 Task: Find a place to stay in Chiriguana, Colombia from 5th to 16th June for 2 guests, with a price range of ₹2495 to ₹15000, and select 'Entire place' as the type of accommodation.
Action: Mouse moved to (448, 95)
Screenshot: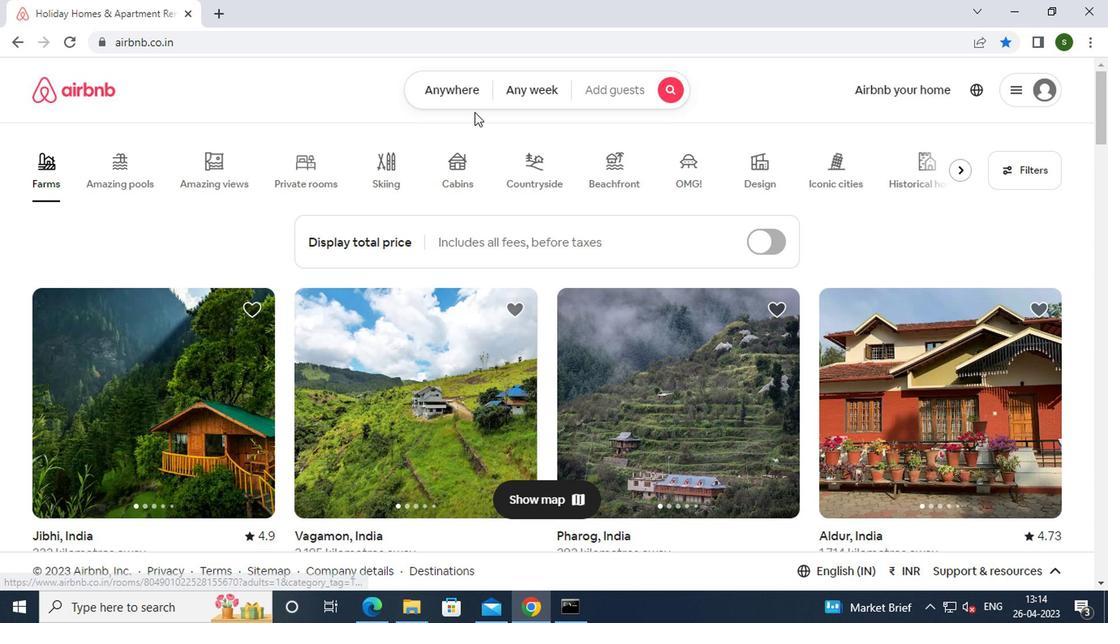 
Action: Mouse pressed left at (448, 95)
Screenshot: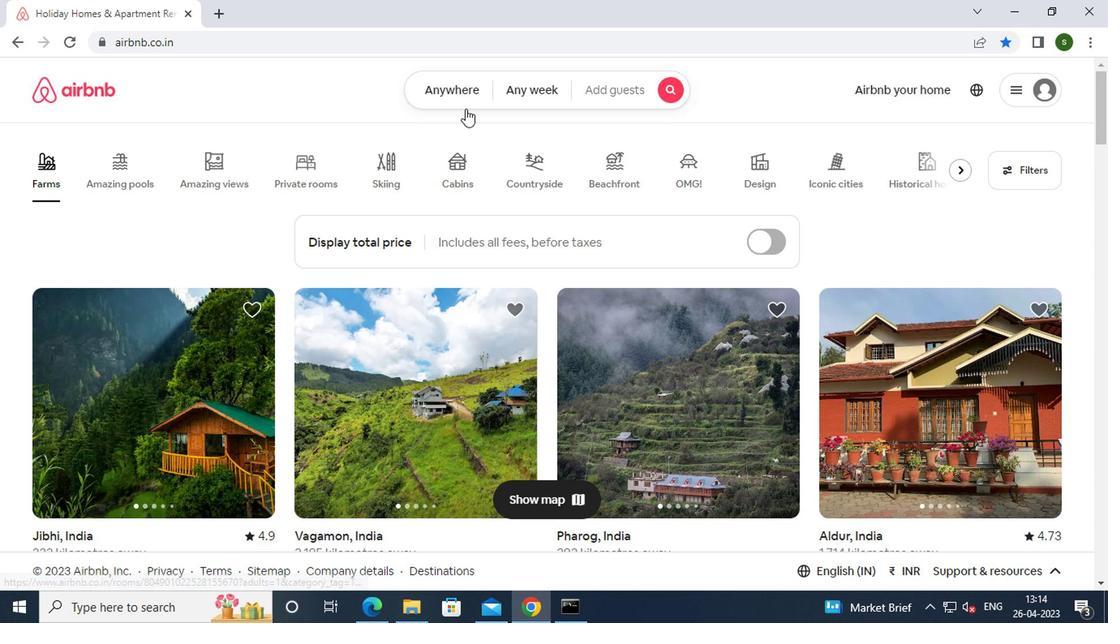 
Action: Mouse moved to (375, 146)
Screenshot: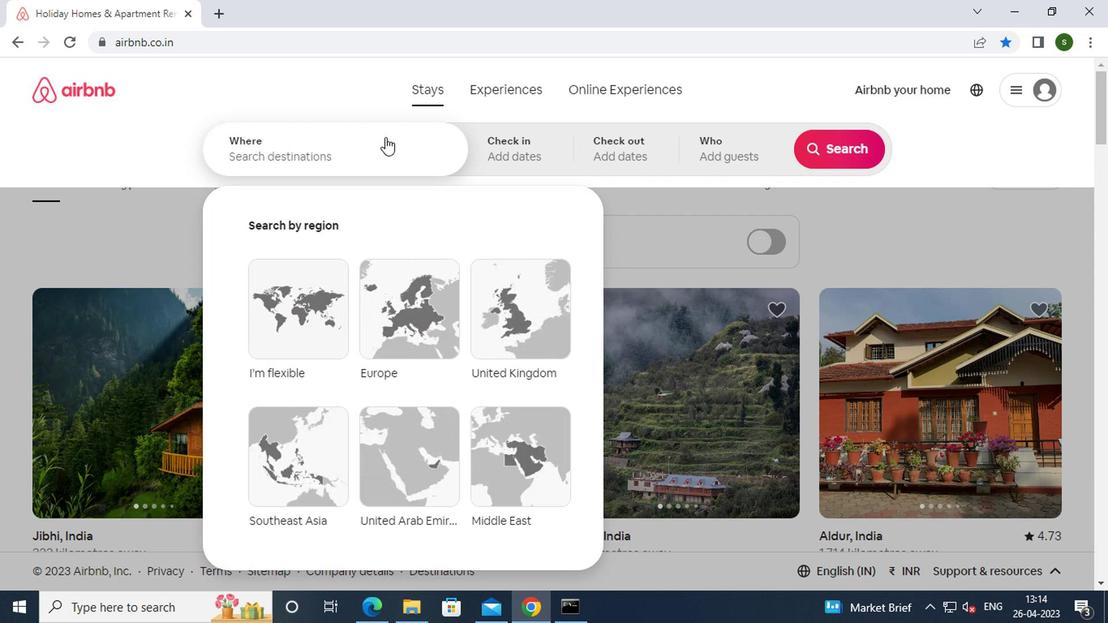 
Action: Mouse pressed left at (375, 146)
Screenshot: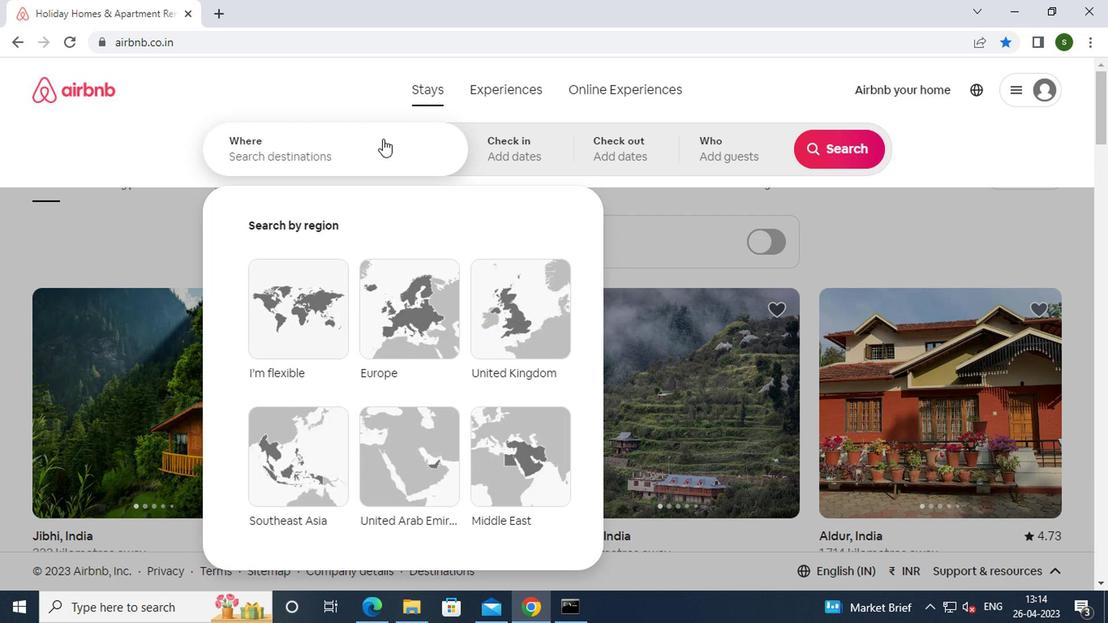 
Action: Key pressed c<Key.caps_lock>hie<Key.backspace>riguana,<Key.space><Key.caps_lock>c<Key.caps_lock>olombia<Key.enter>
Screenshot: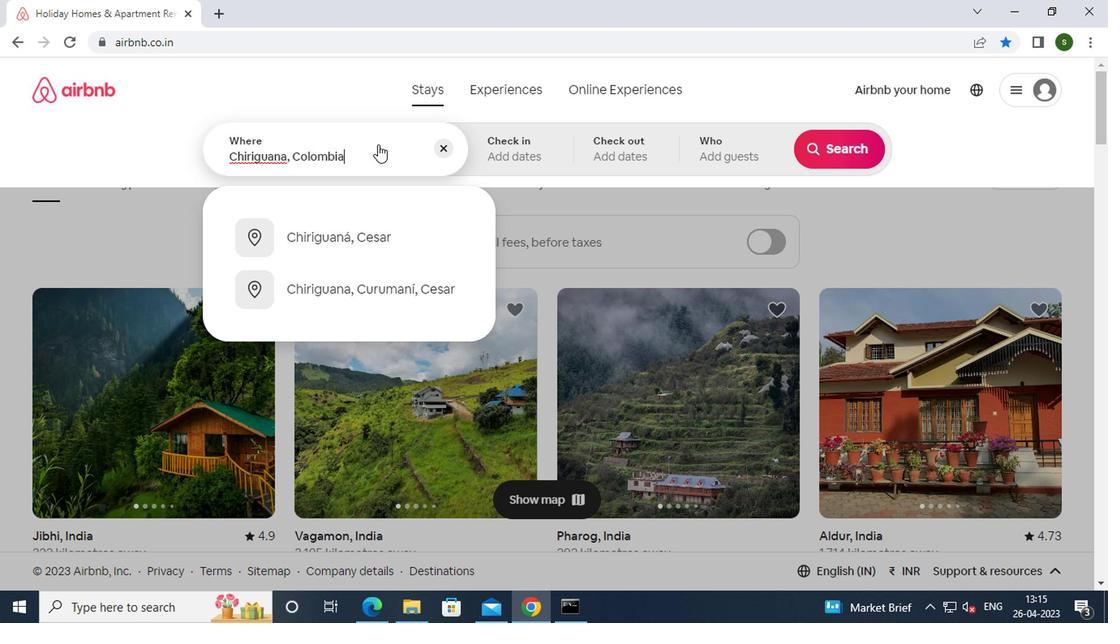 
Action: Mouse moved to (824, 281)
Screenshot: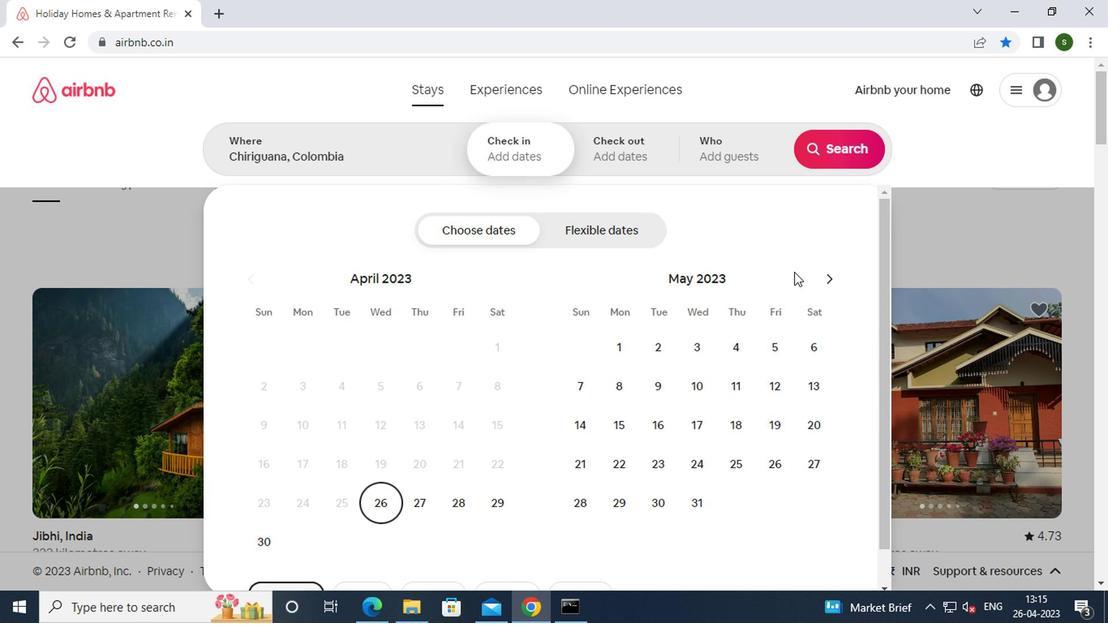 
Action: Mouse pressed left at (824, 281)
Screenshot: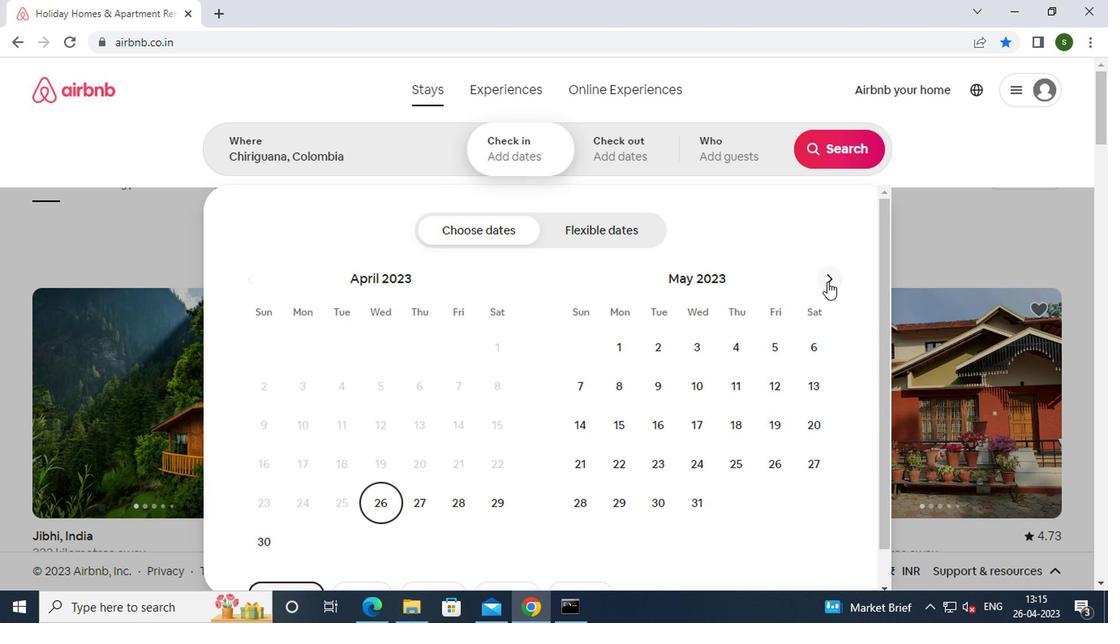 
Action: Mouse moved to (615, 378)
Screenshot: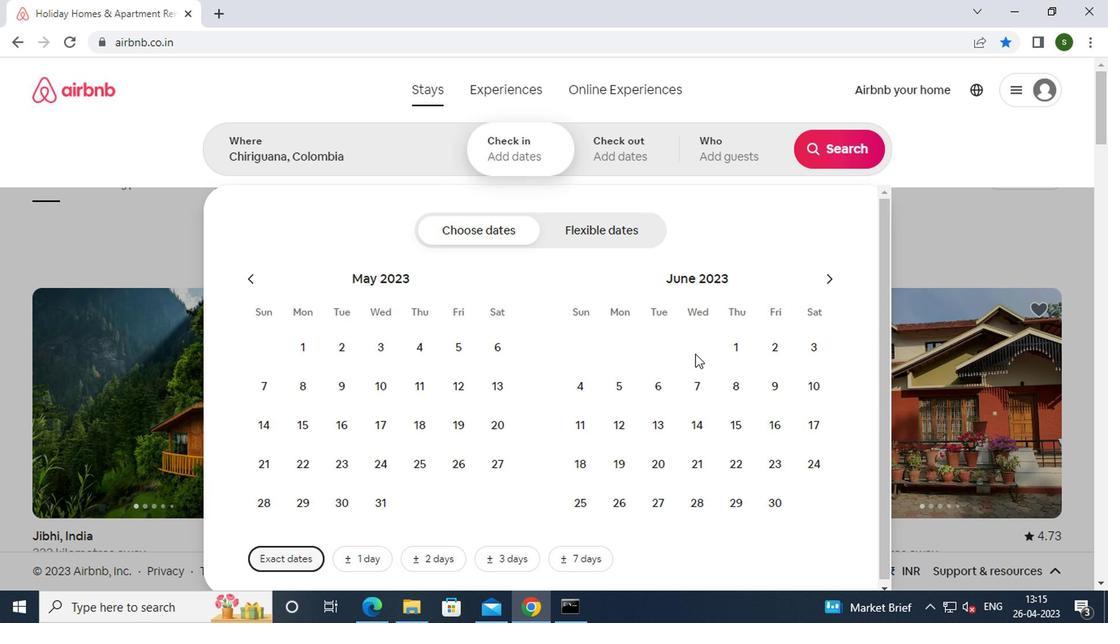 
Action: Mouse pressed left at (615, 378)
Screenshot: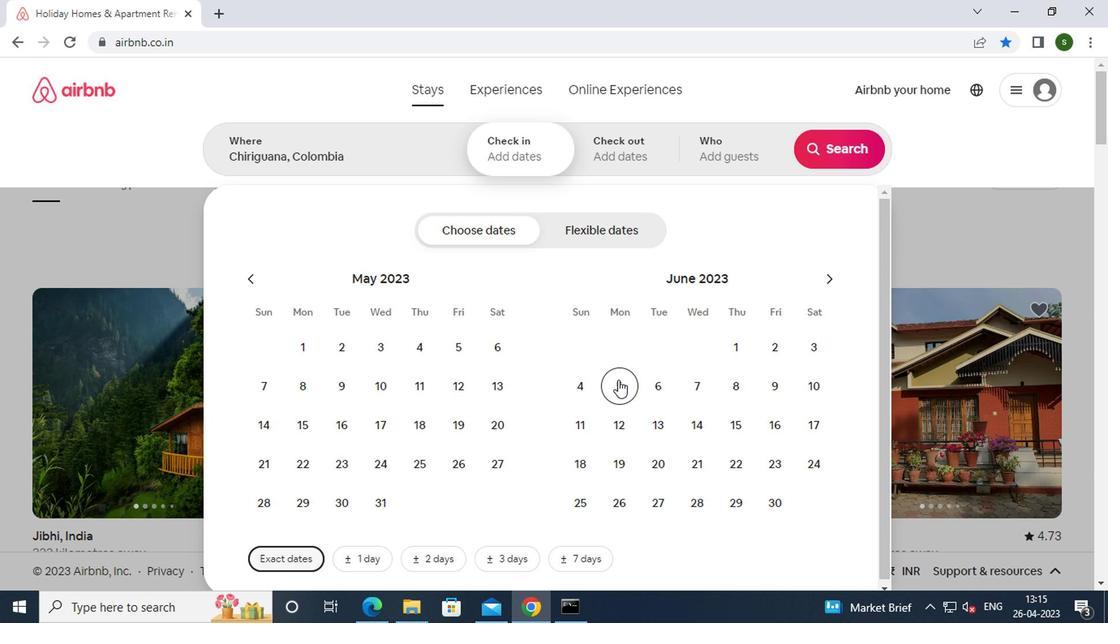 
Action: Mouse moved to (772, 411)
Screenshot: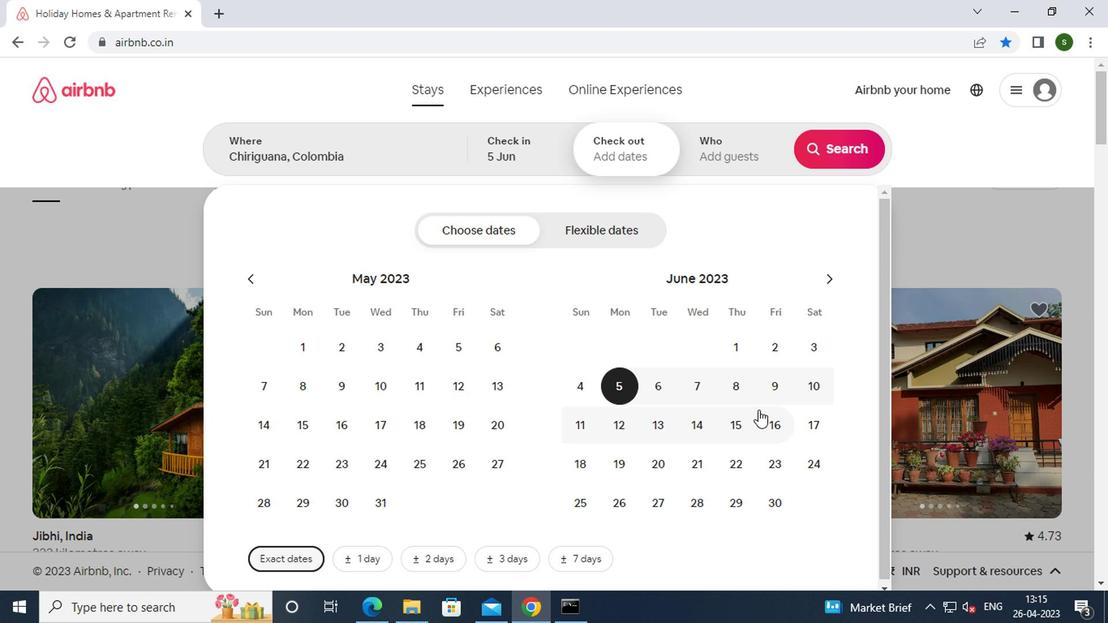 
Action: Mouse pressed left at (772, 411)
Screenshot: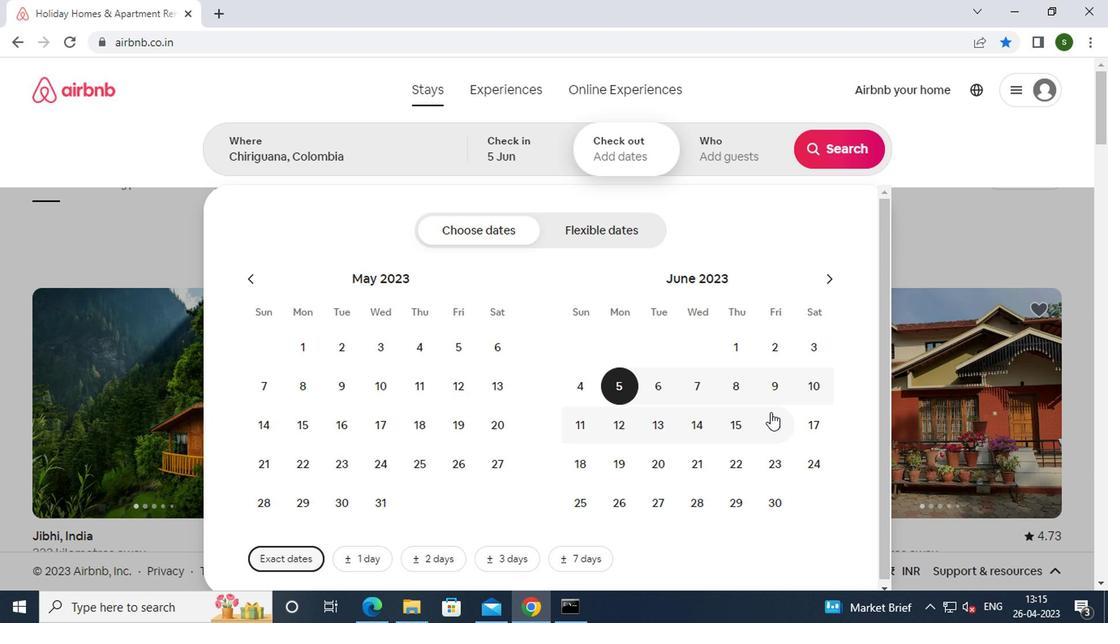 
Action: Mouse moved to (730, 138)
Screenshot: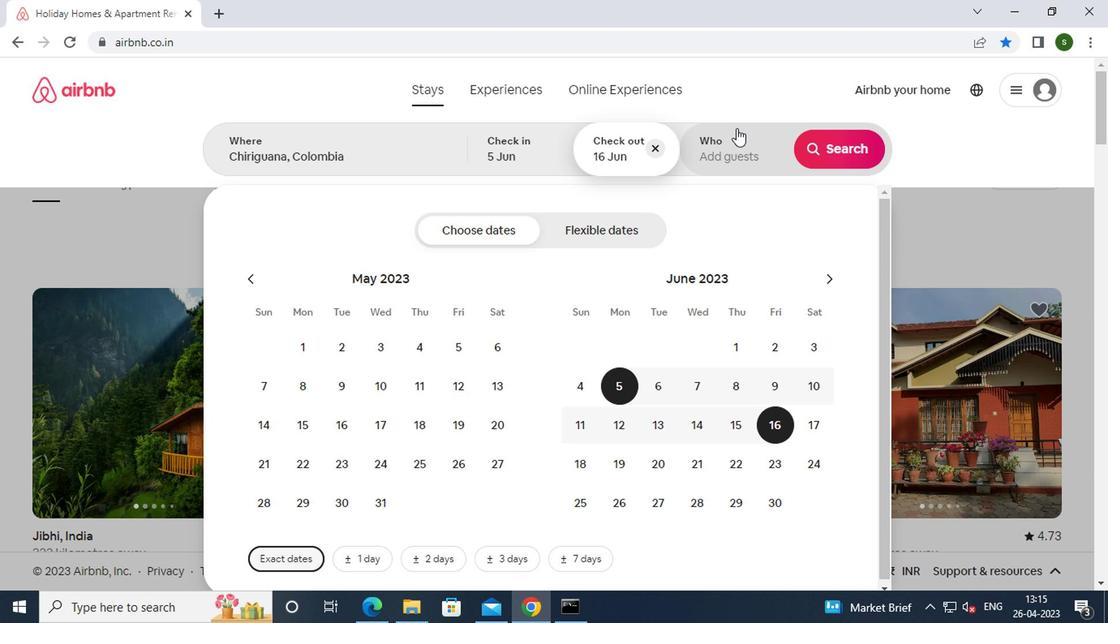 
Action: Mouse pressed left at (730, 138)
Screenshot: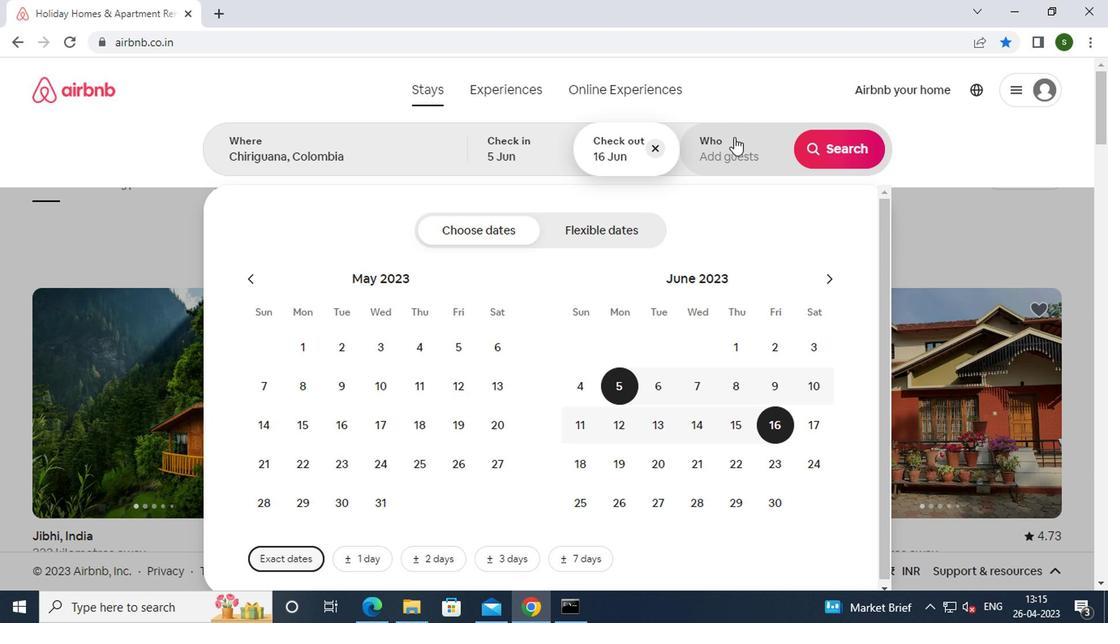
Action: Mouse moved to (838, 232)
Screenshot: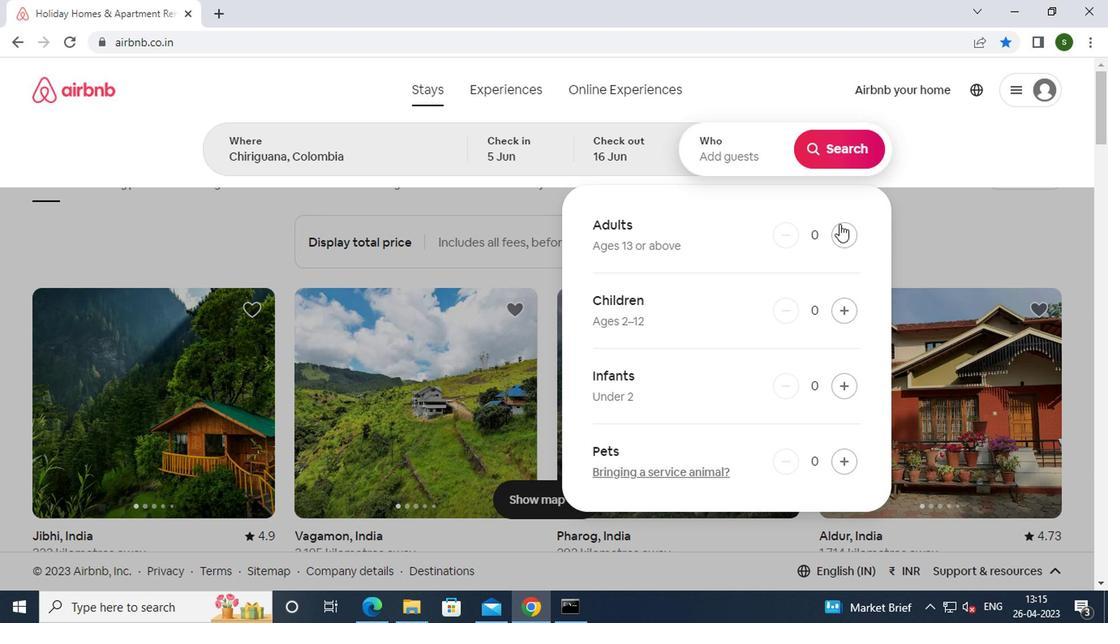 
Action: Mouse pressed left at (838, 232)
Screenshot: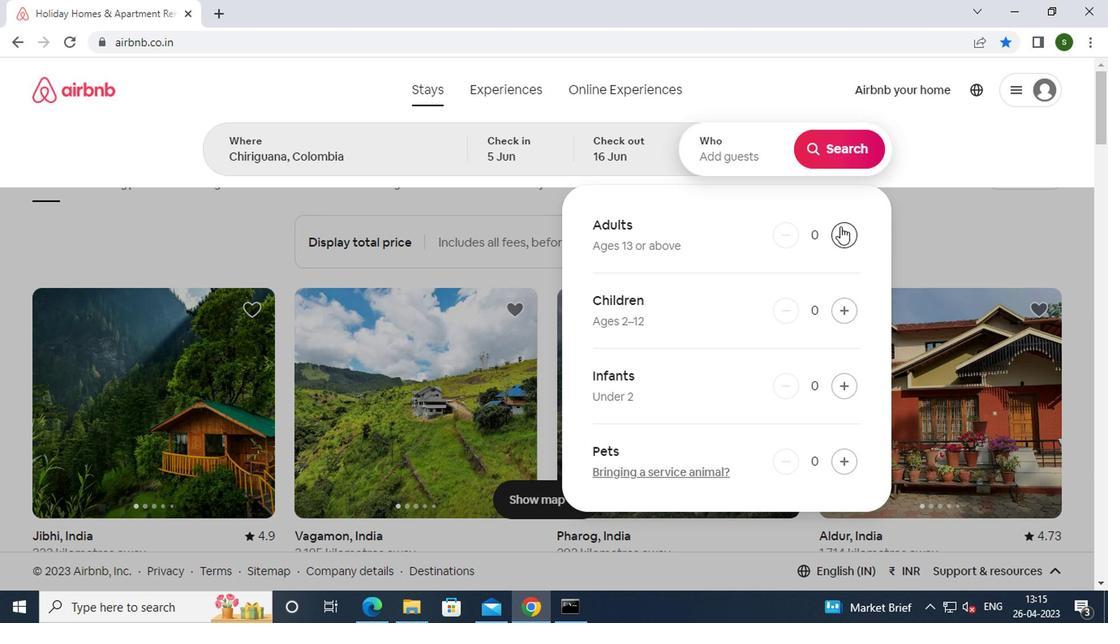 
Action: Mouse pressed left at (838, 232)
Screenshot: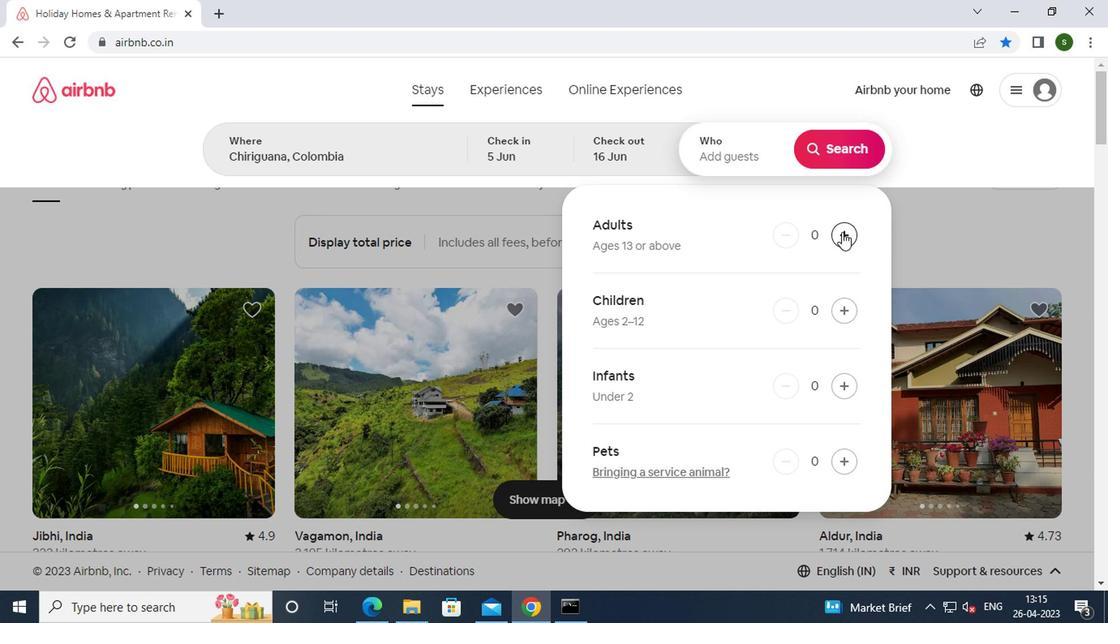
Action: Mouse moved to (838, 155)
Screenshot: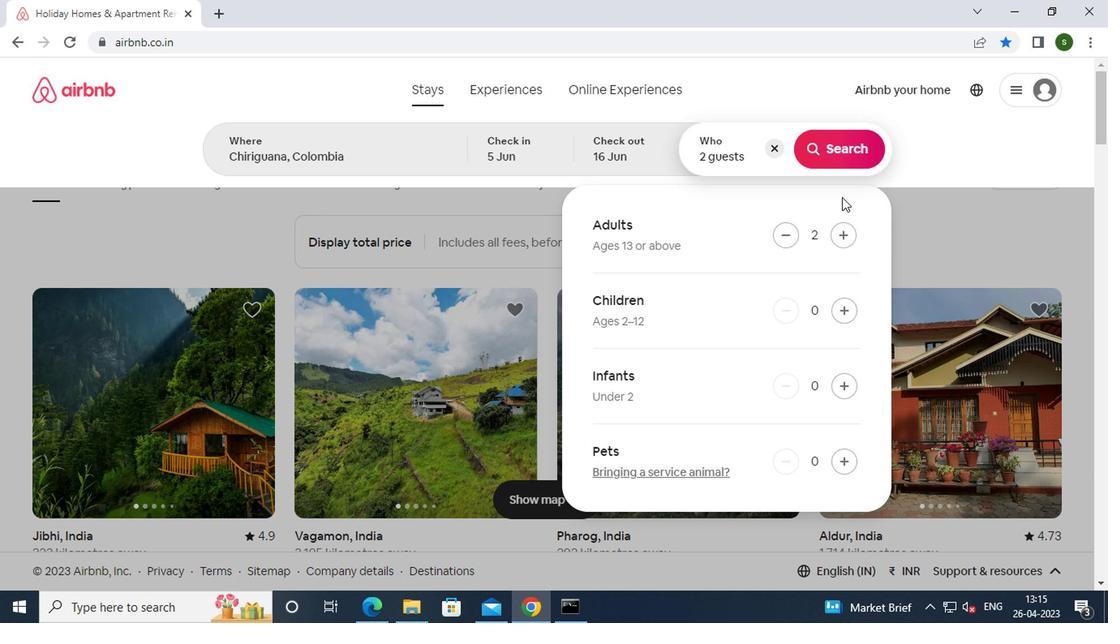 
Action: Mouse pressed left at (838, 155)
Screenshot: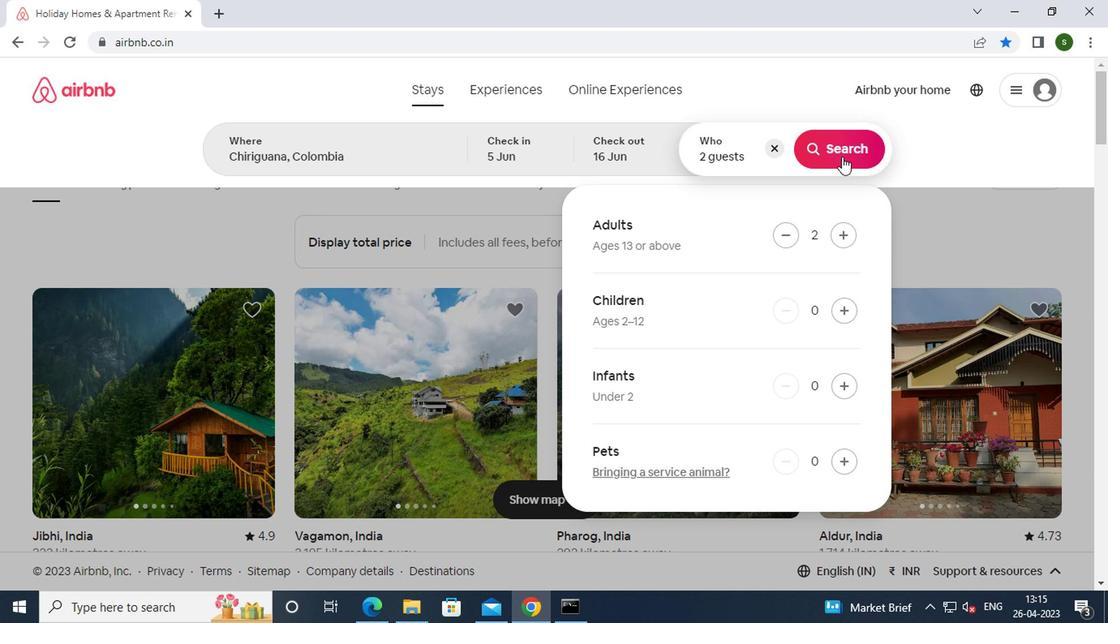 
Action: Mouse moved to (1032, 159)
Screenshot: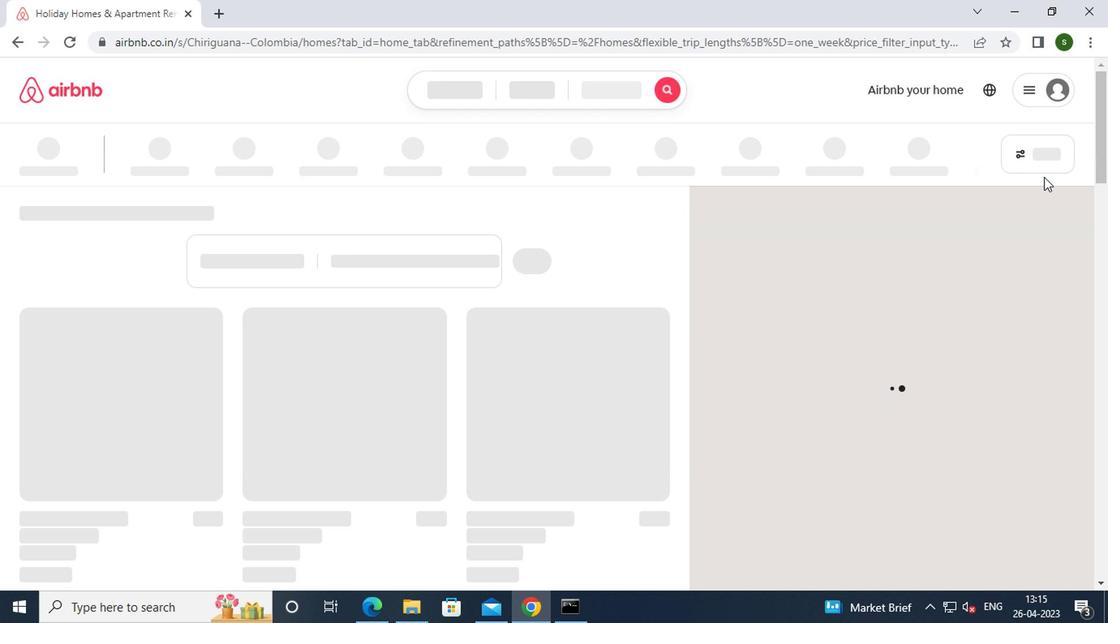 
Action: Mouse pressed left at (1032, 159)
Screenshot: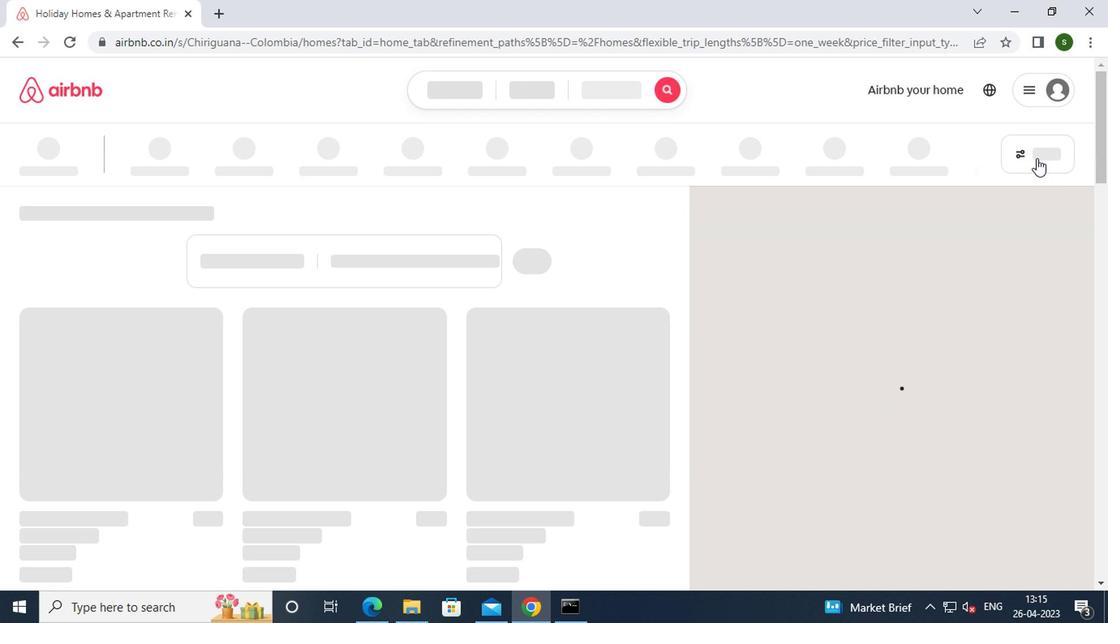 
Action: Mouse moved to (1022, 161)
Screenshot: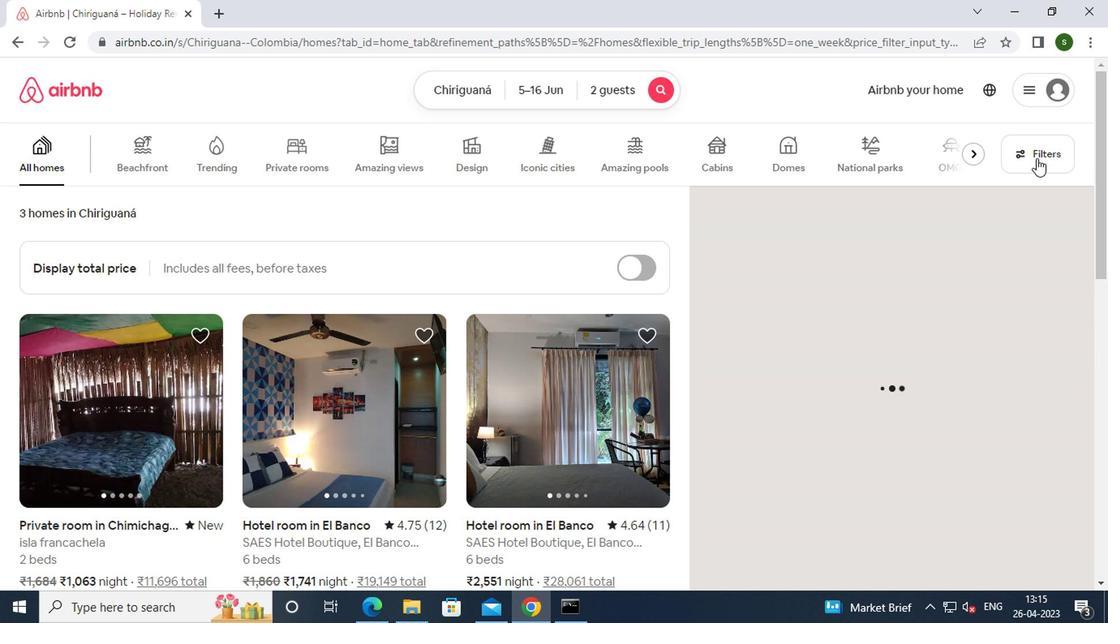 
Action: Mouse pressed left at (1022, 161)
Screenshot: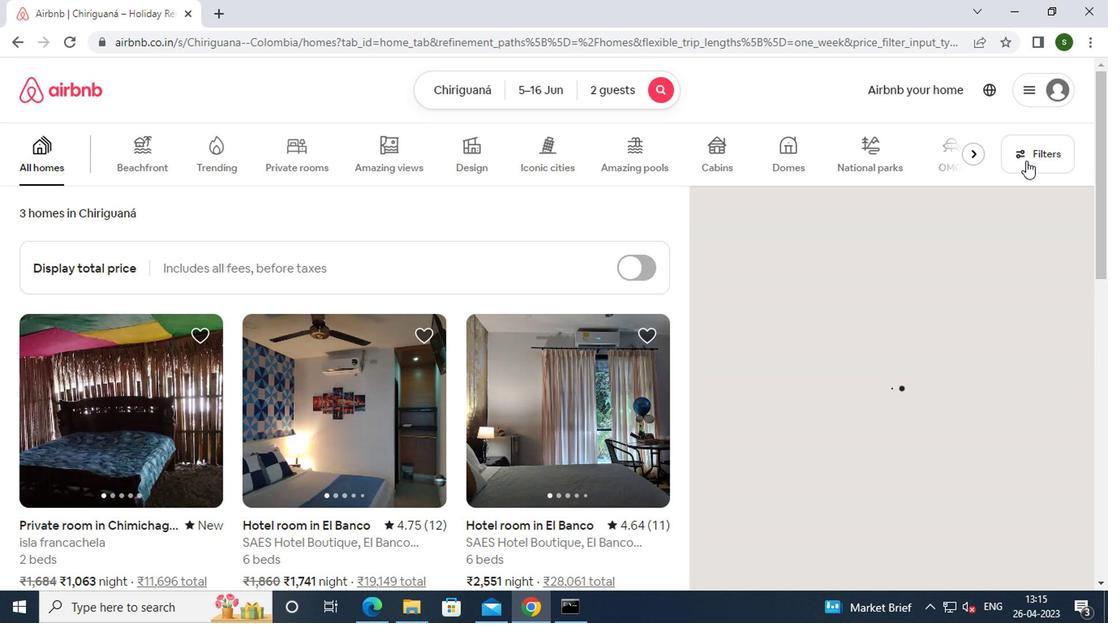 
Action: Mouse moved to (496, 351)
Screenshot: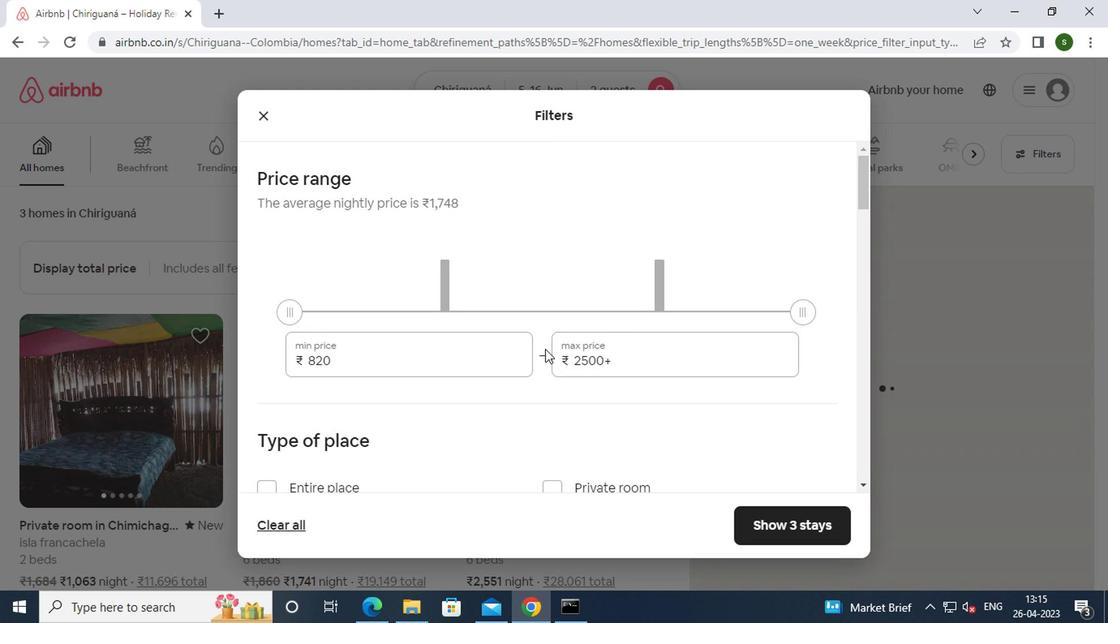 
Action: Mouse pressed left at (496, 351)
Screenshot: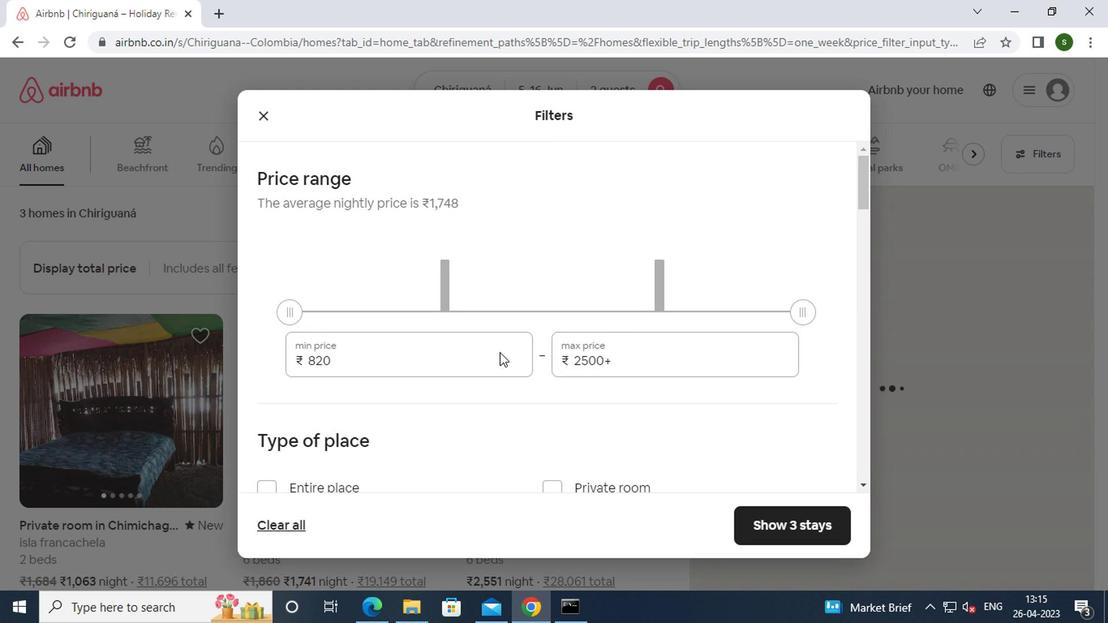 
Action: Key pressed <Key.backspace><Key.backspace><Key.backspace><Key.backspace><Key.backspace><Key.backspace><Key.backspace><Key.backspace><Key.backspace>7000
Screenshot: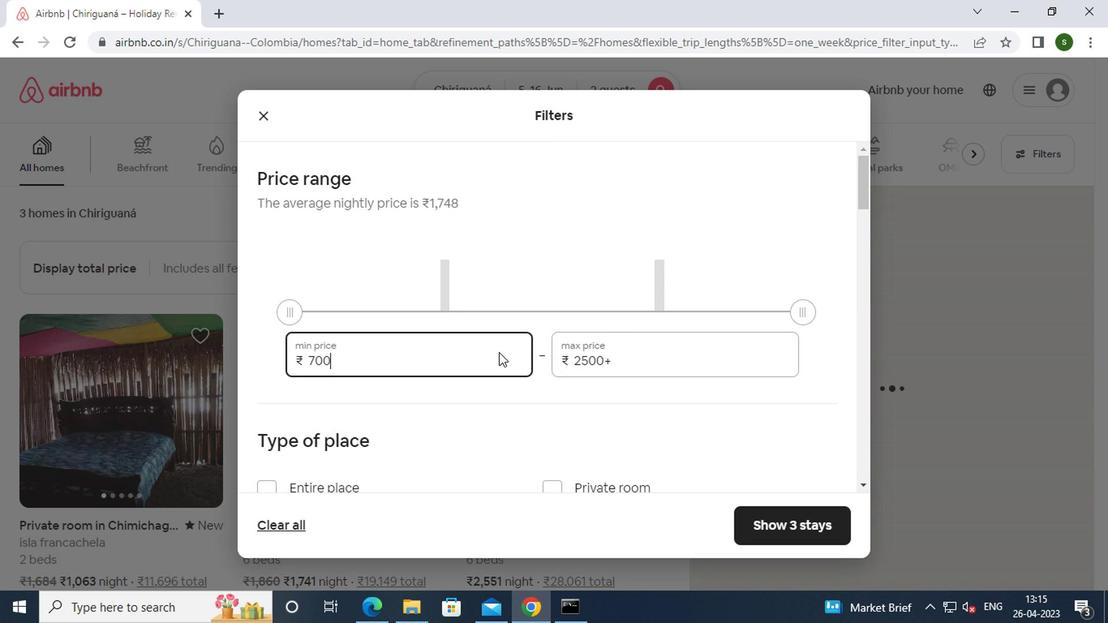 
Action: Mouse moved to (655, 364)
Screenshot: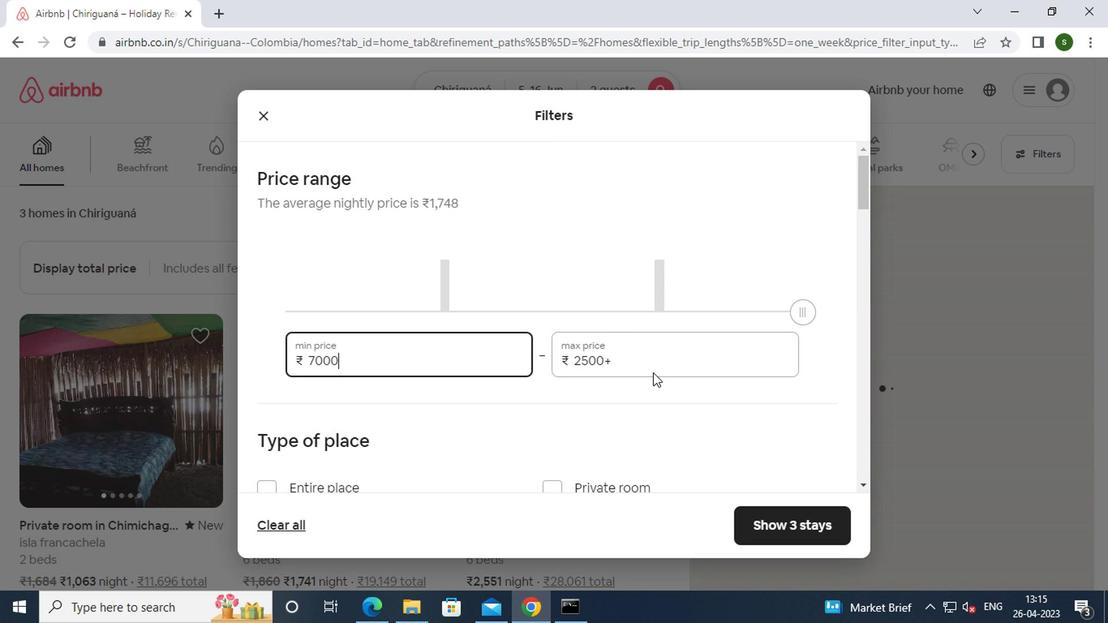 
Action: Mouse pressed left at (655, 364)
Screenshot: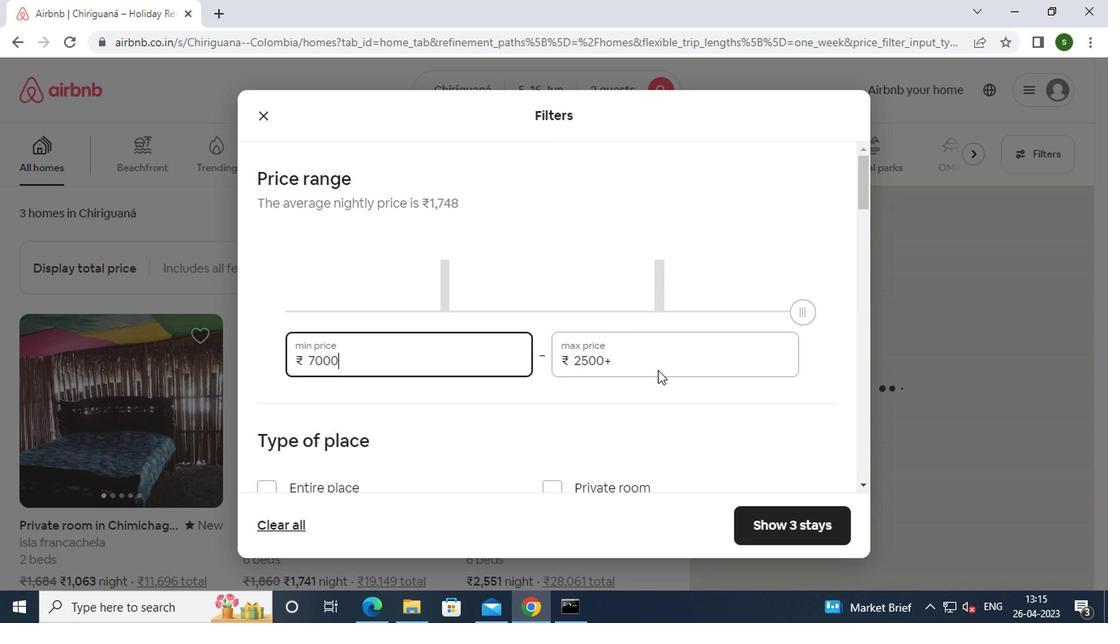 
Action: Key pressed <Key.backspace><Key.backspace><Key.backspace><Key.backspace><Key.backspace><Key.backspace><Key.backspace><Key.backspace><Key.backspace><Key.backspace>15000
Screenshot: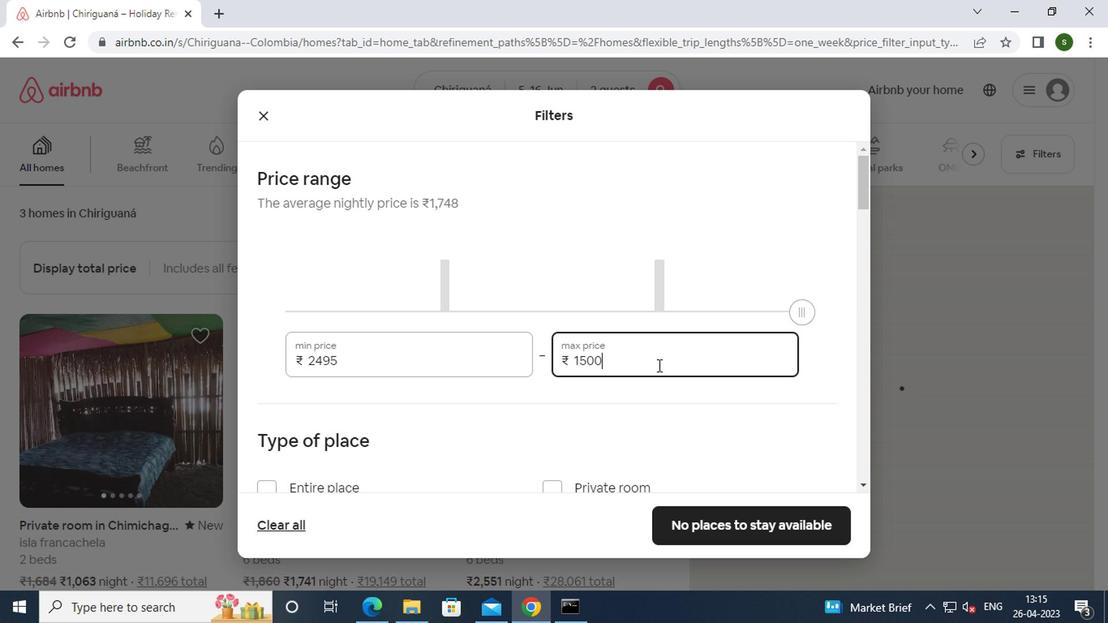 
Action: Mouse moved to (508, 335)
Screenshot: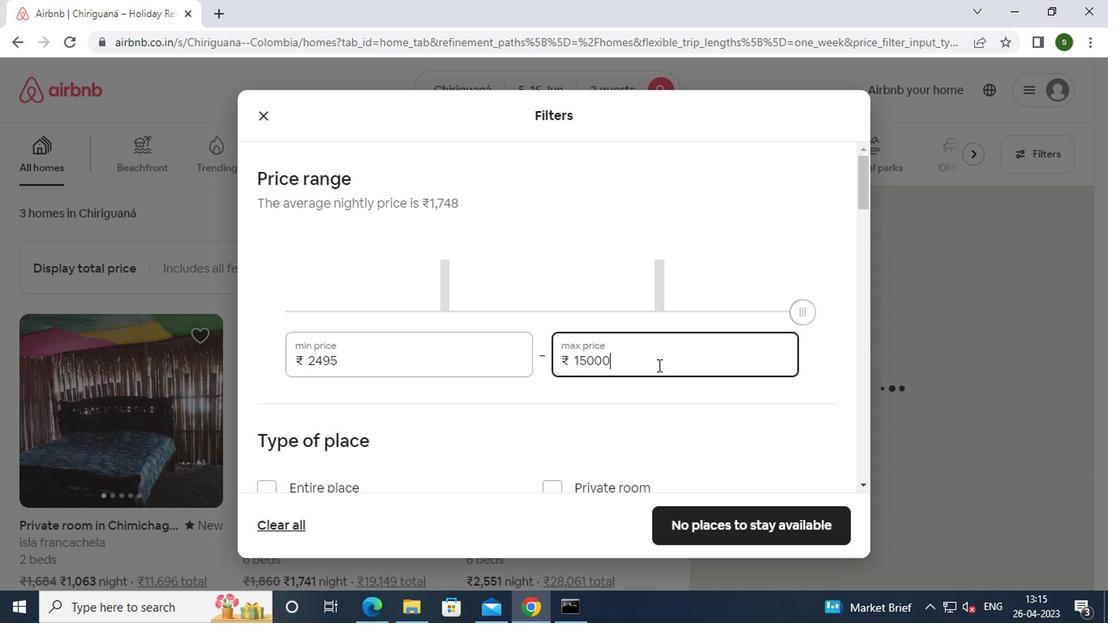 
Action: Mouse scrolled (508, 334) with delta (0, 0)
Screenshot: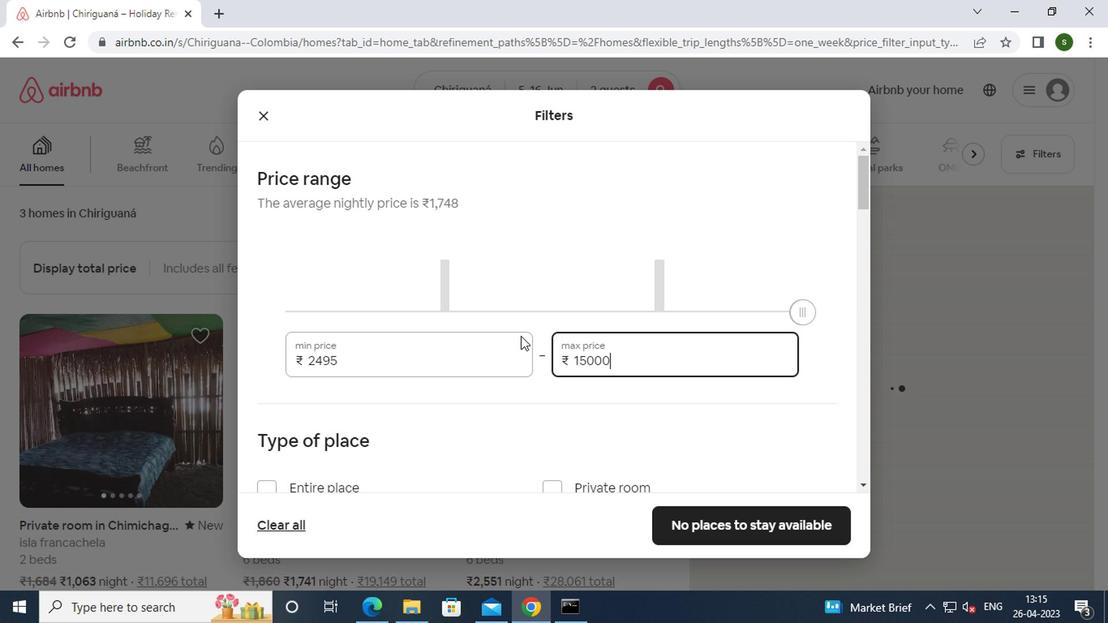 
Action: Mouse scrolled (508, 334) with delta (0, 0)
Screenshot: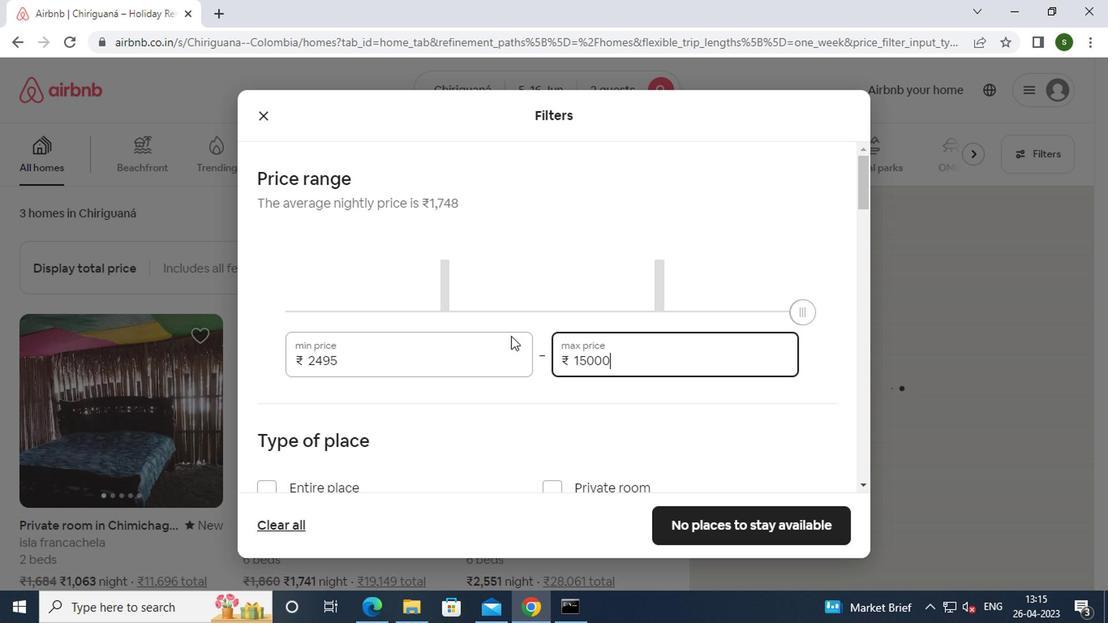 
Action: Mouse moved to (319, 341)
Screenshot: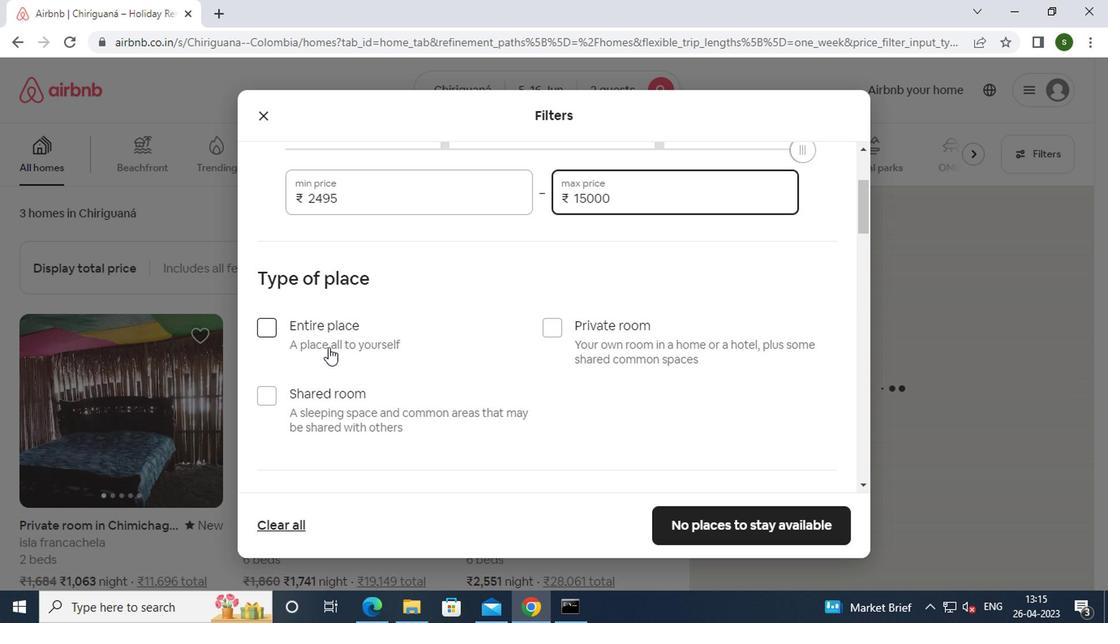 
Action: Mouse pressed left at (319, 341)
Screenshot: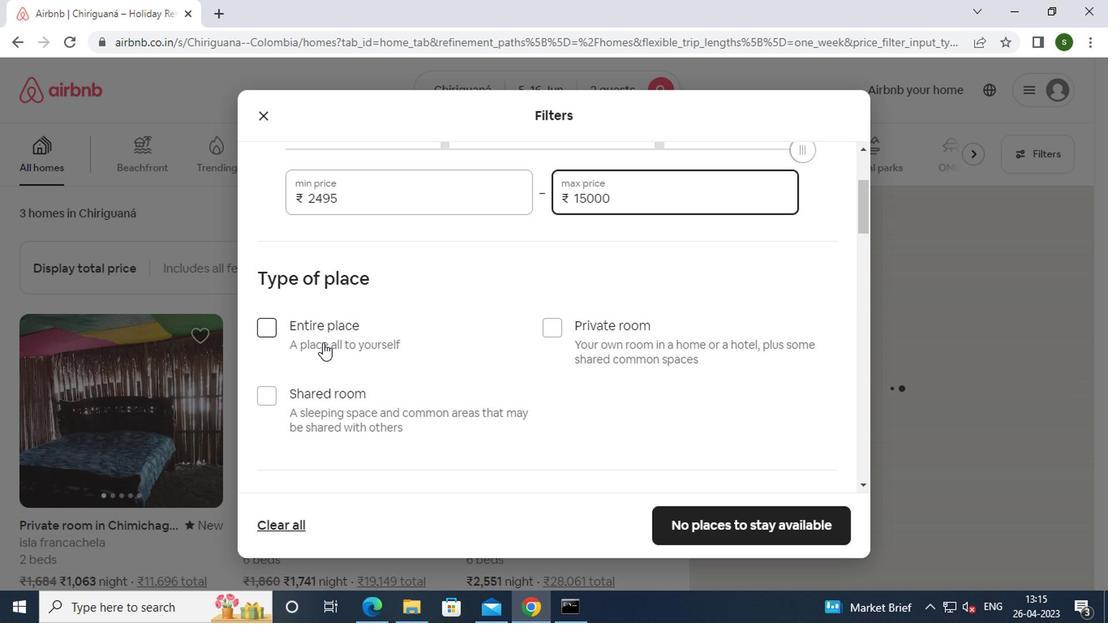 
Action: Mouse moved to (462, 341)
Screenshot: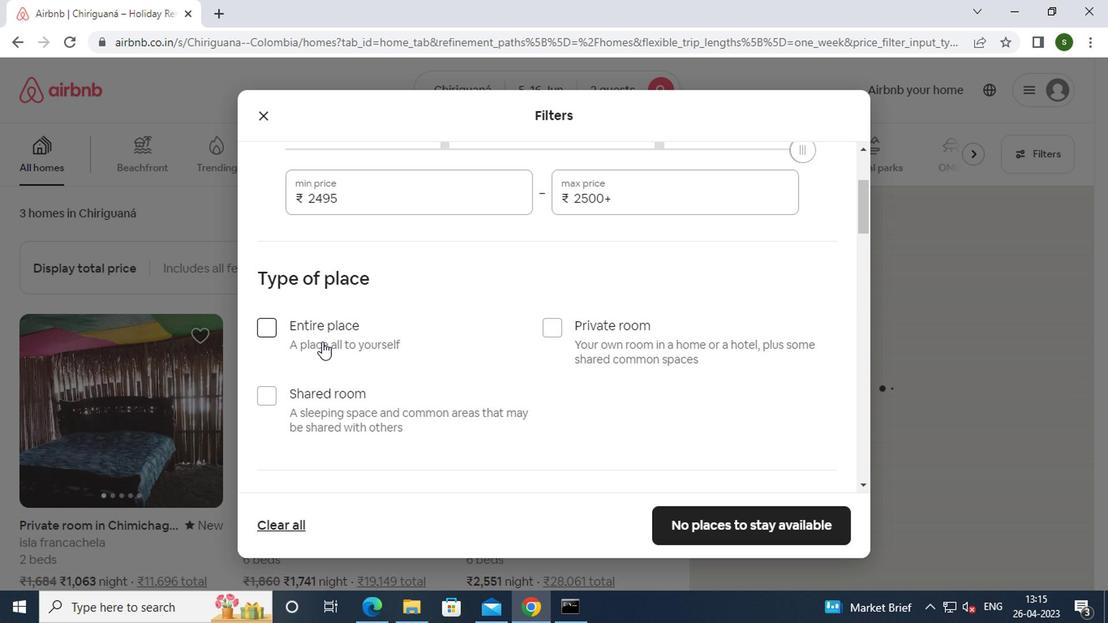
Action: Mouse scrolled (462, 339) with delta (0, -1)
Screenshot: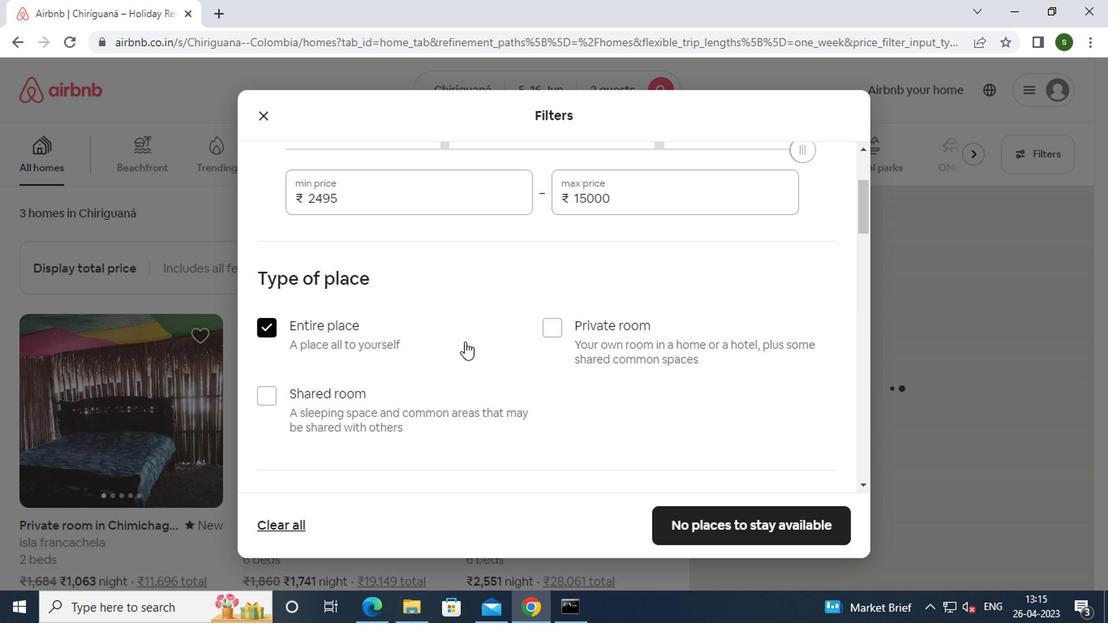
Action: Mouse scrolled (462, 339) with delta (0, -1)
Screenshot: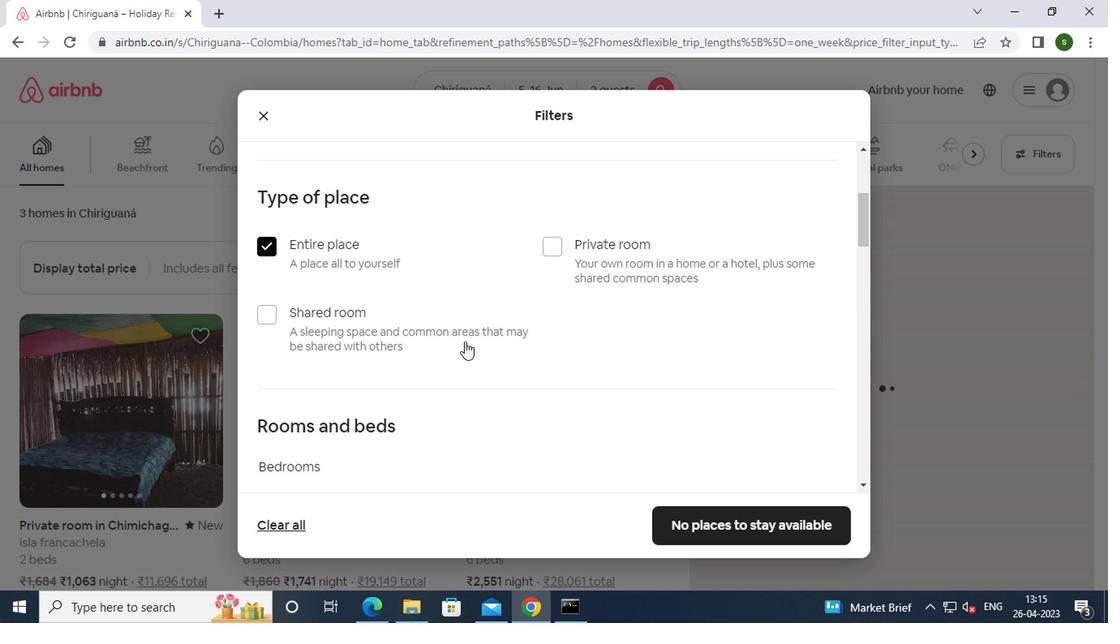 
Action: Mouse scrolled (462, 339) with delta (0, -1)
Screenshot: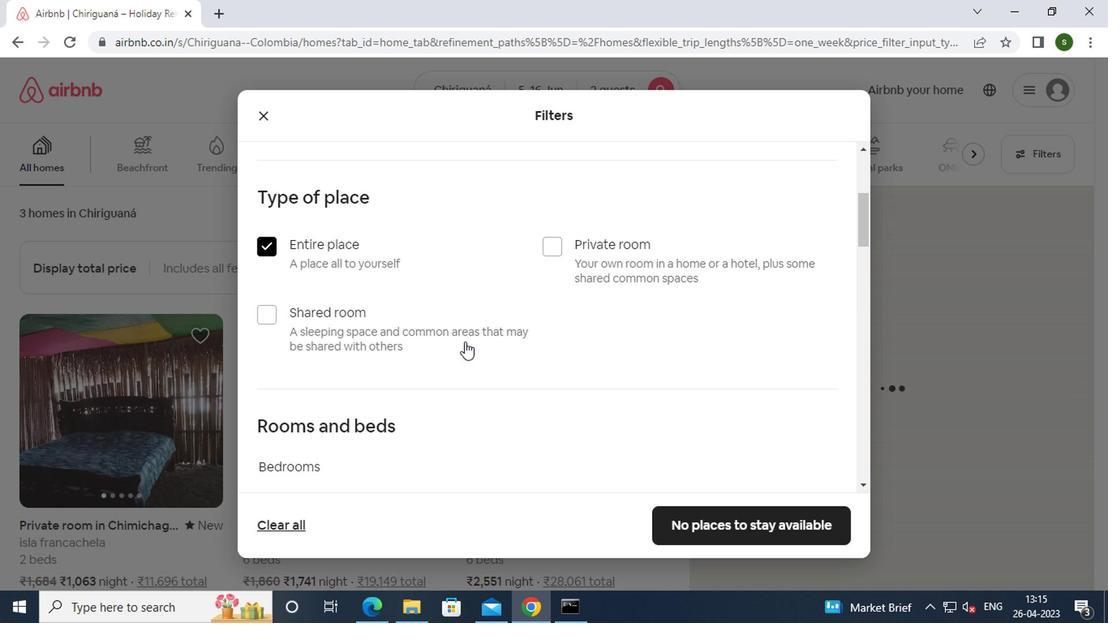 
Action: Mouse scrolled (462, 339) with delta (0, -1)
Screenshot: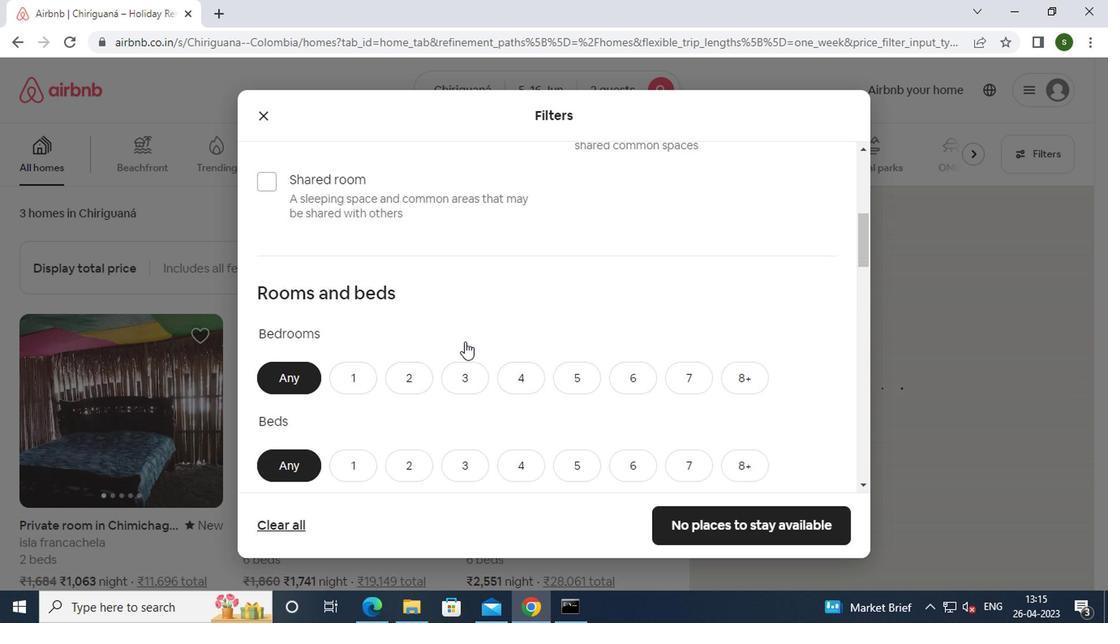 
Action: Mouse moved to (347, 271)
Screenshot: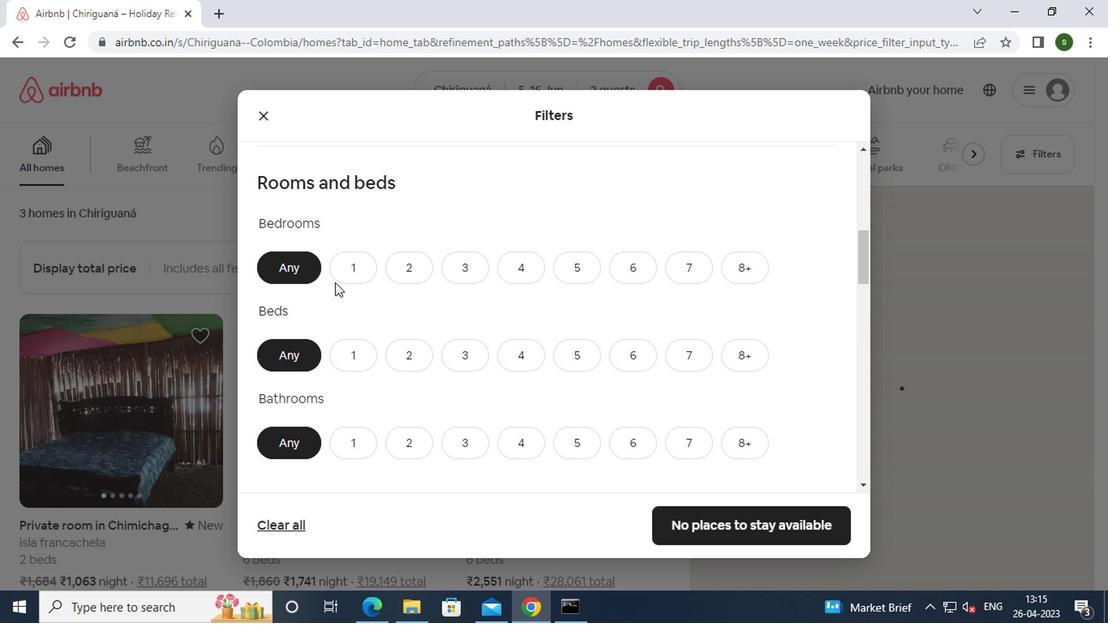 
Action: Mouse pressed left at (347, 271)
Screenshot: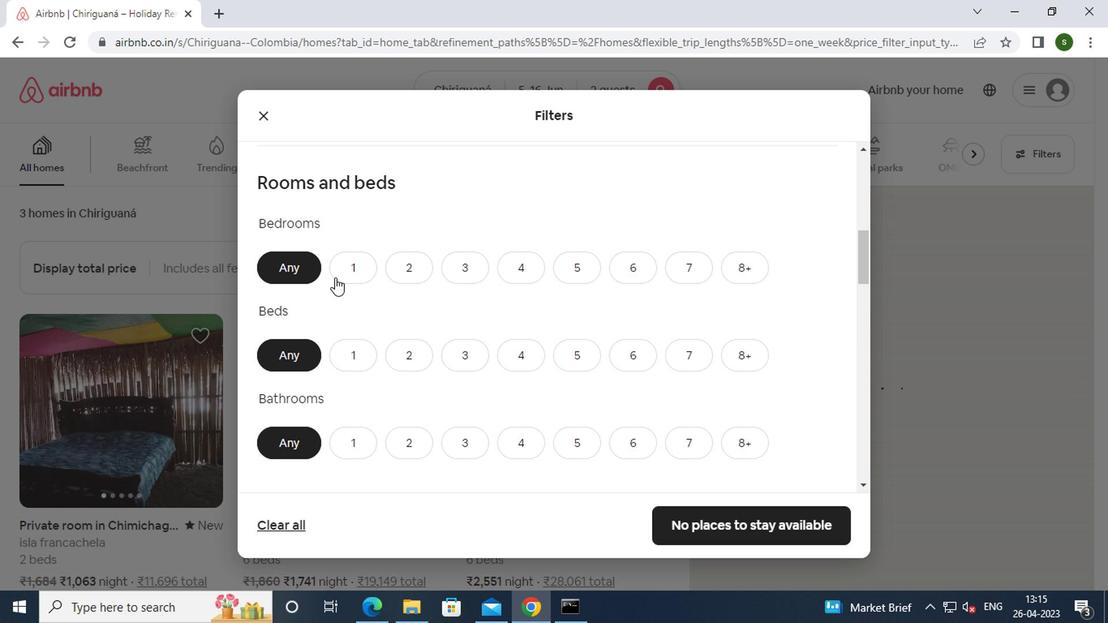 
Action: Mouse moved to (371, 361)
Screenshot: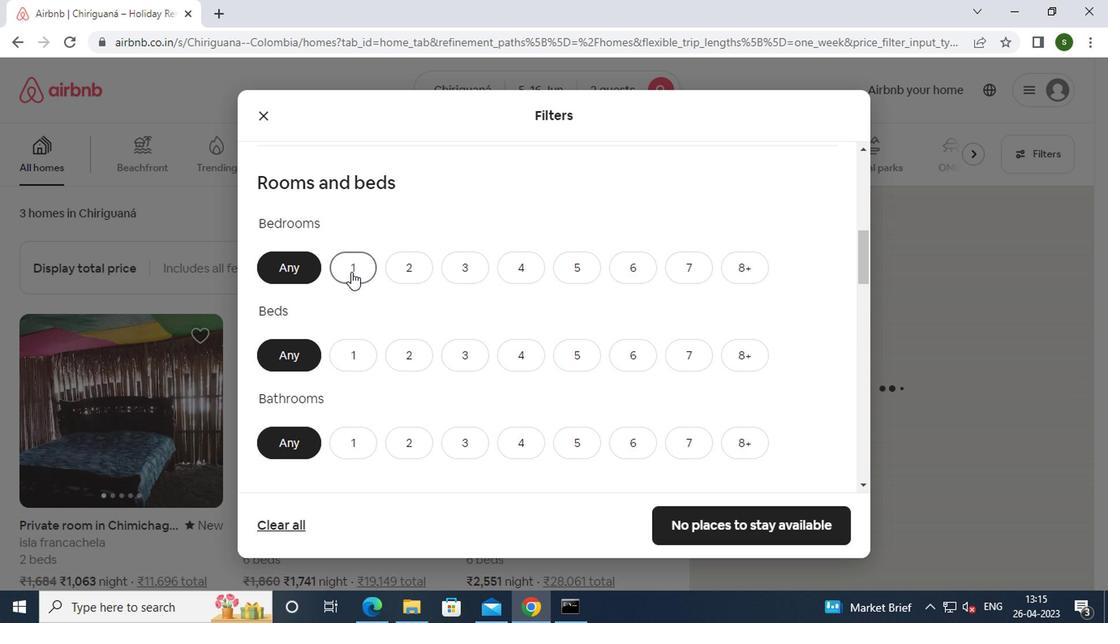 
Action: Mouse pressed left at (371, 361)
Screenshot: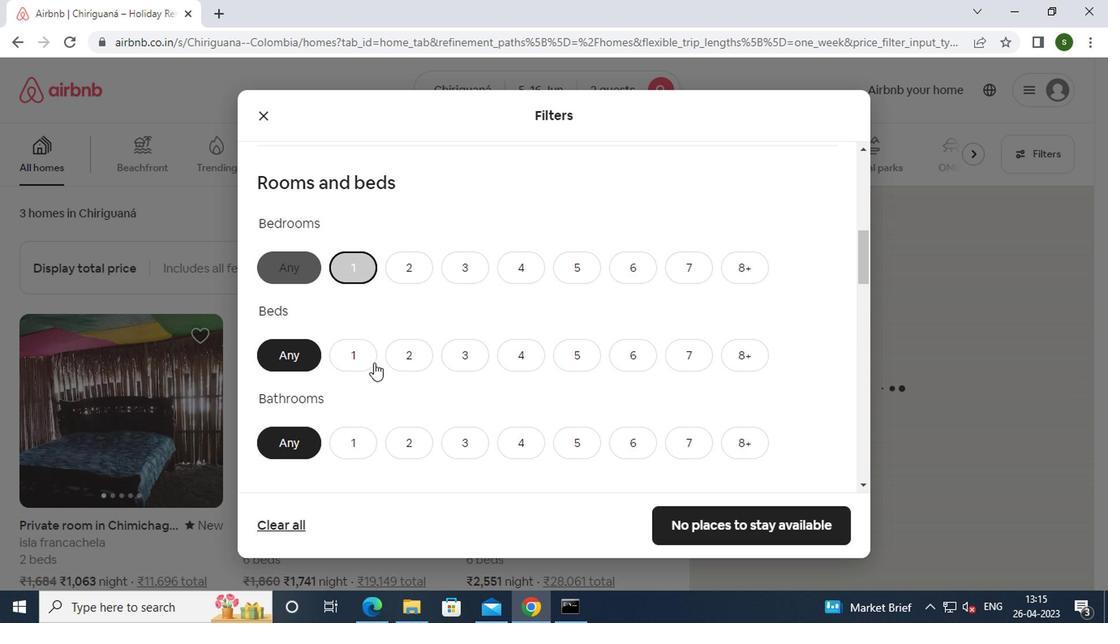 
Action: Mouse moved to (347, 441)
Screenshot: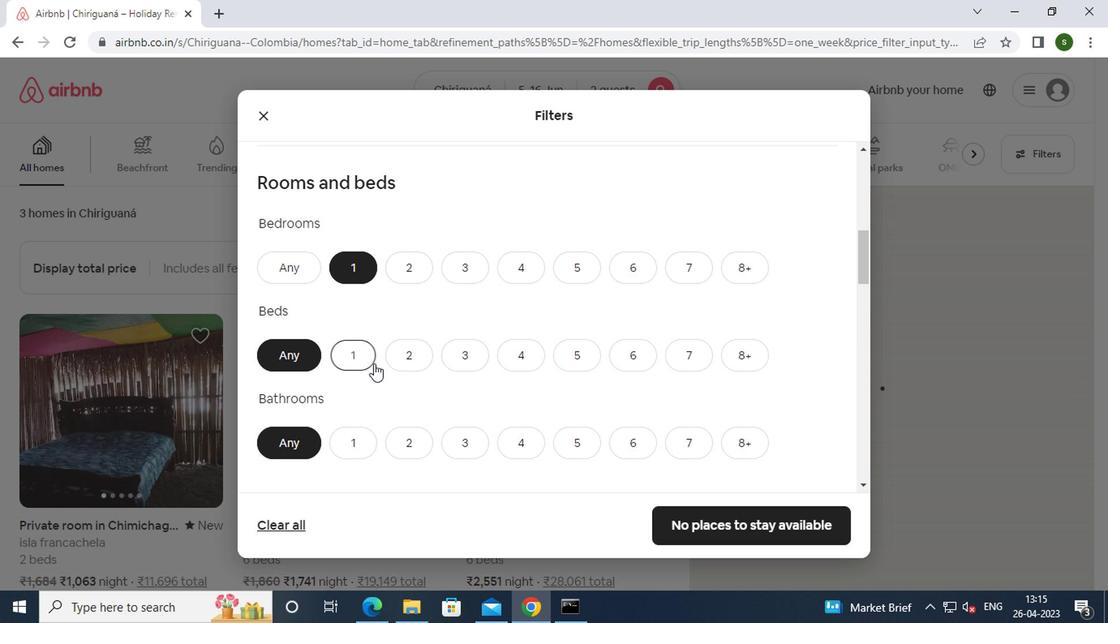 
Action: Mouse pressed left at (347, 441)
Screenshot: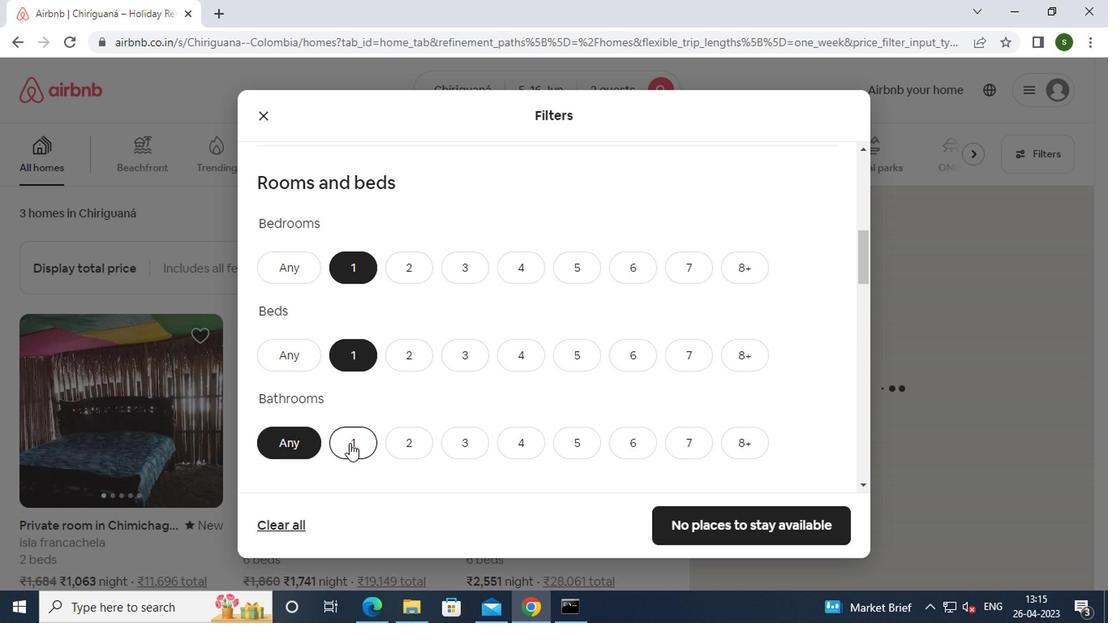 
Action: Mouse moved to (457, 327)
Screenshot: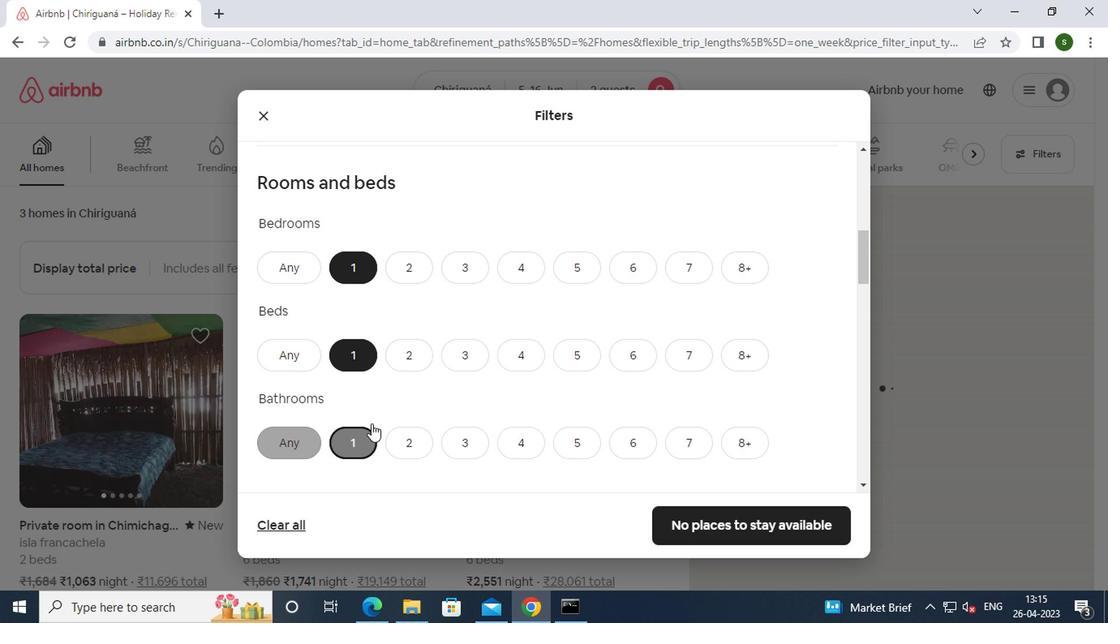 
Action: Mouse scrolled (457, 326) with delta (0, 0)
Screenshot: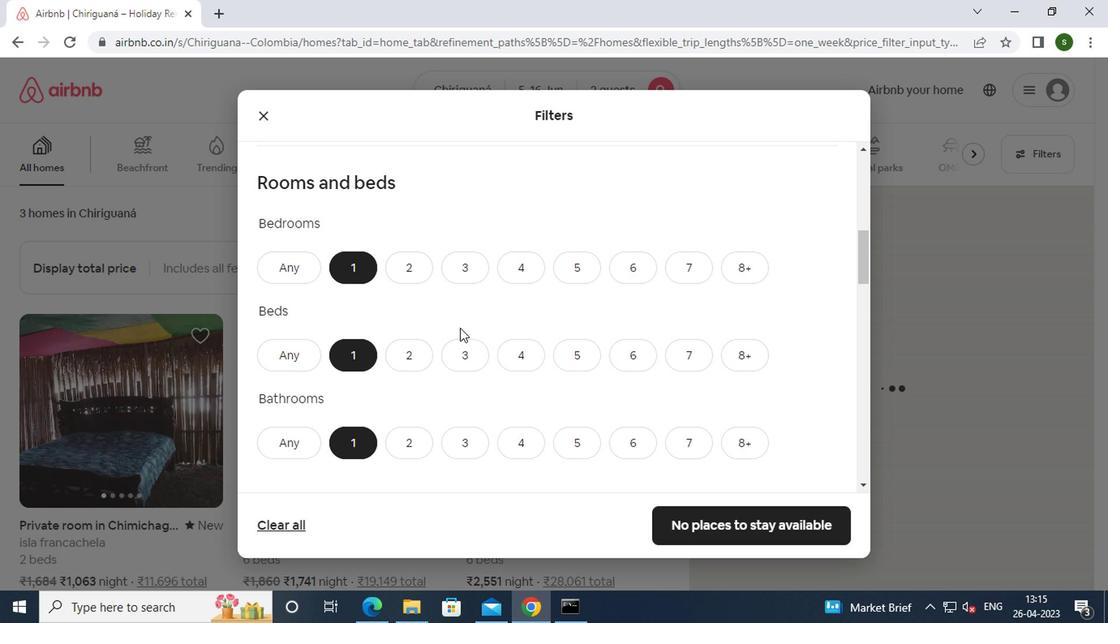 
Action: Mouse scrolled (457, 326) with delta (0, 0)
Screenshot: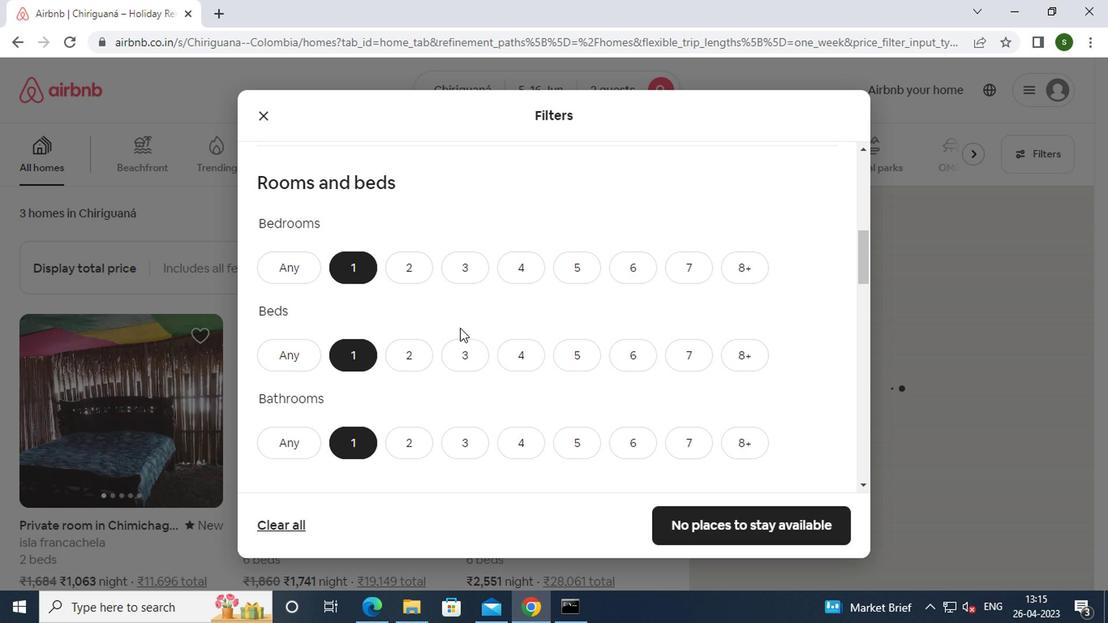 
Action: Mouse scrolled (457, 326) with delta (0, 0)
Screenshot: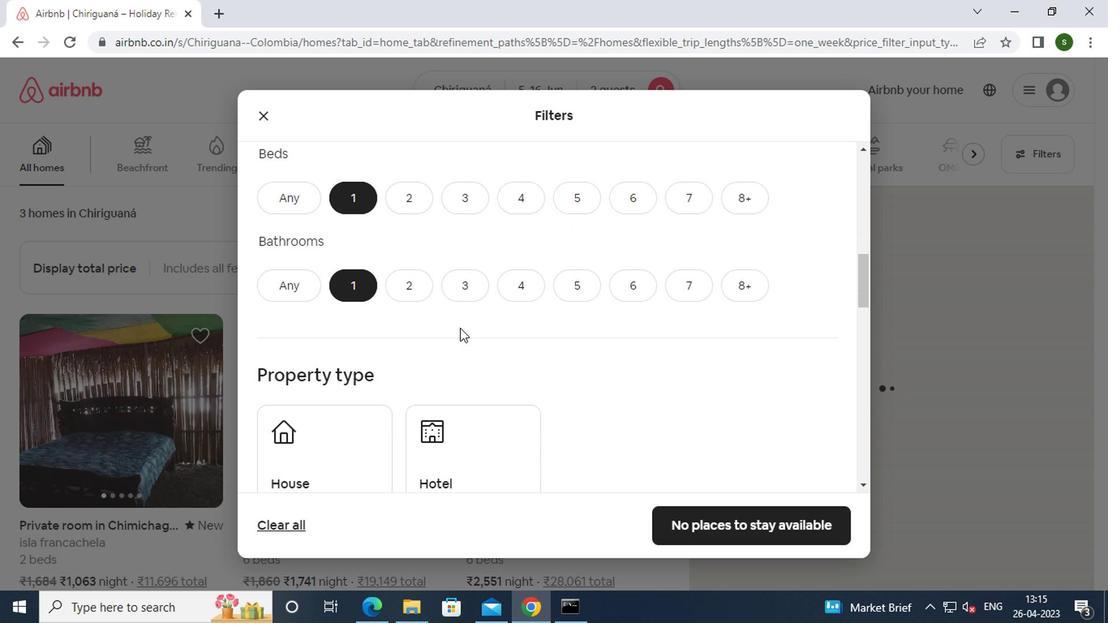 
Action: Mouse moved to (347, 335)
Screenshot: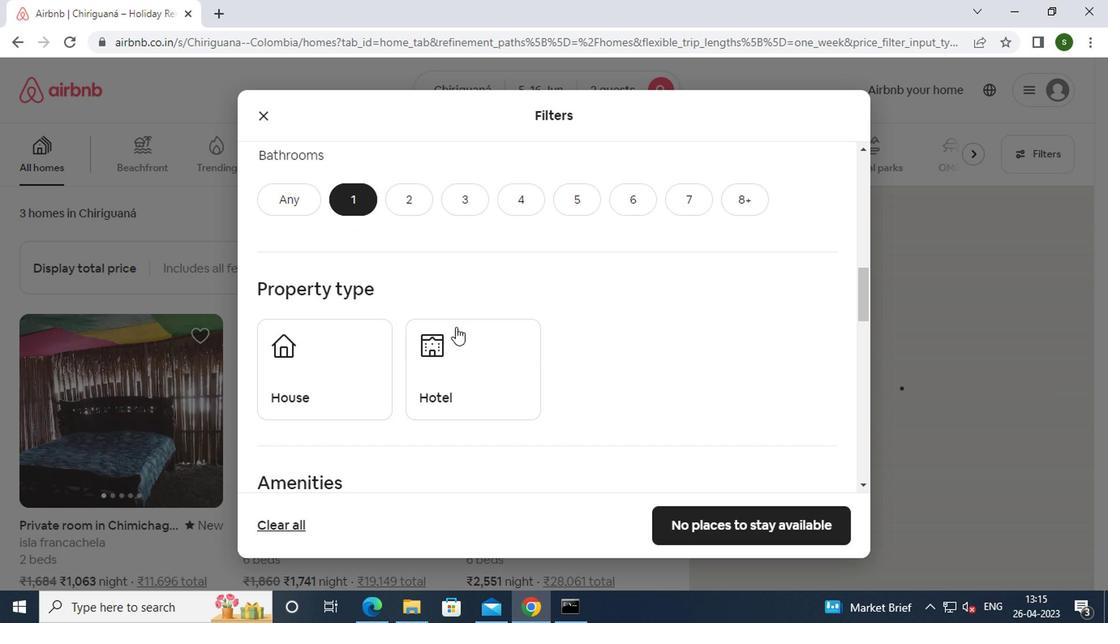 
Action: Mouse pressed left at (347, 335)
Screenshot: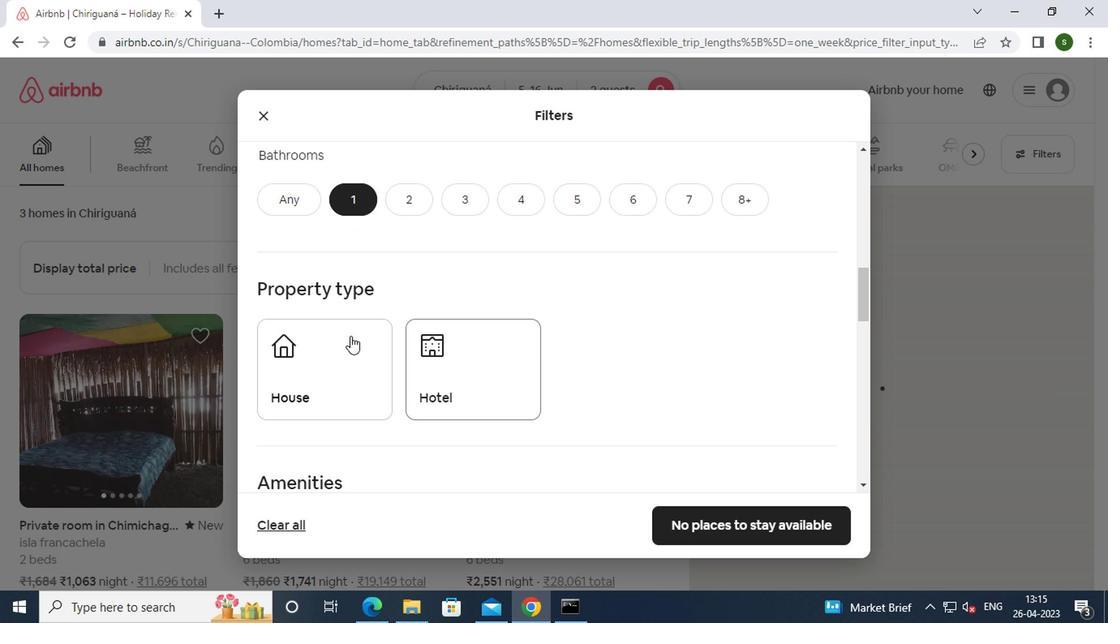 
Action: Mouse moved to (450, 372)
Screenshot: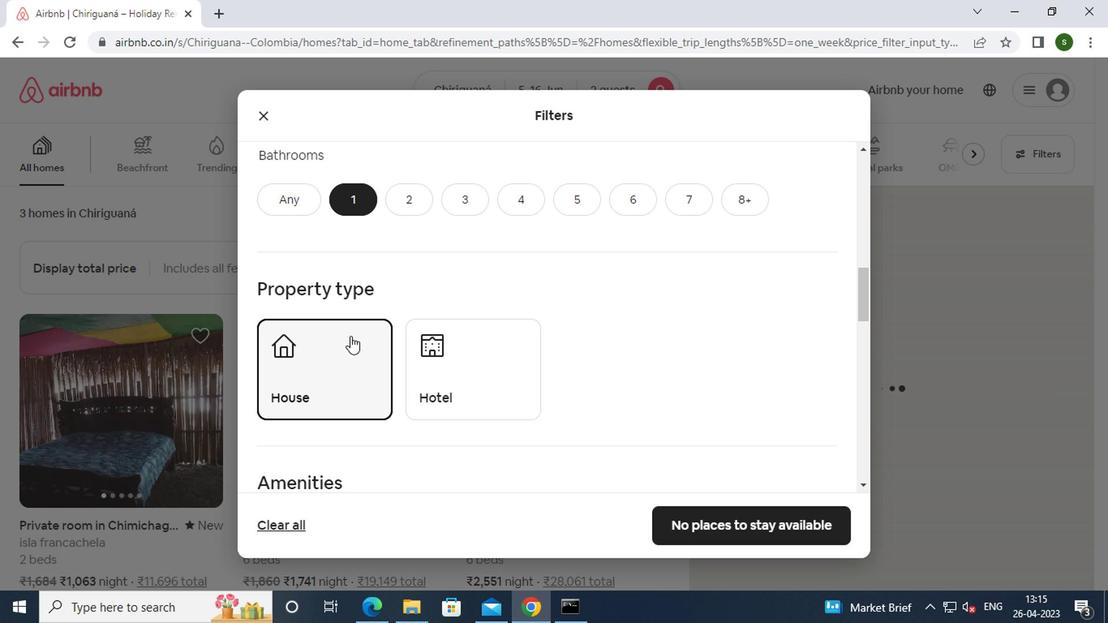 
Action: Mouse pressed left at (450, 372)
Screenshot: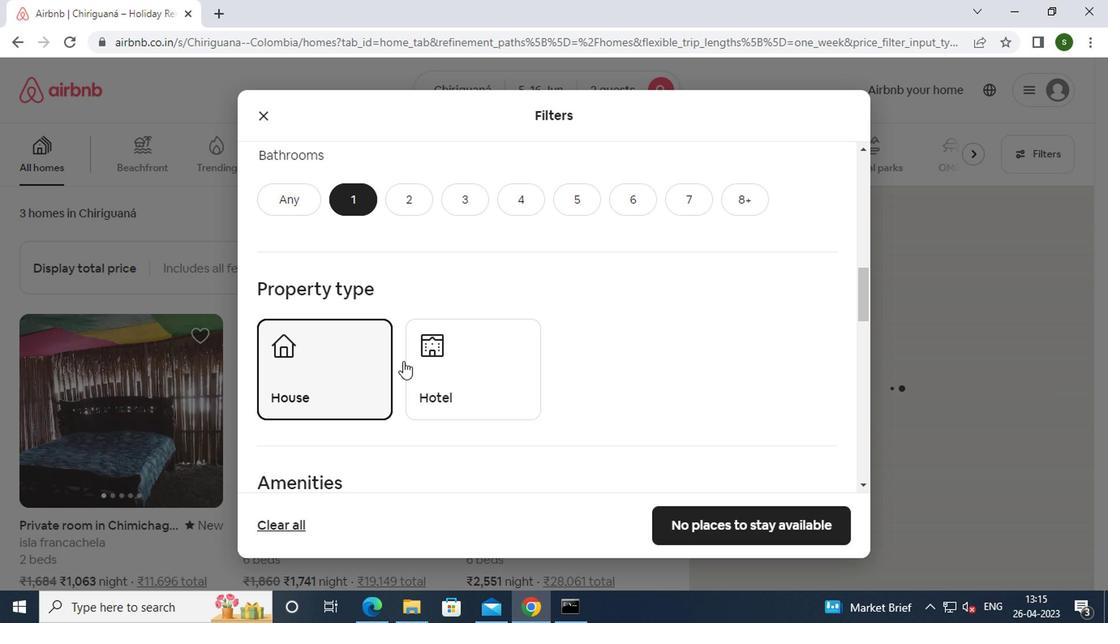 
Action: Mouse moved to (450, 366)
Screenshot: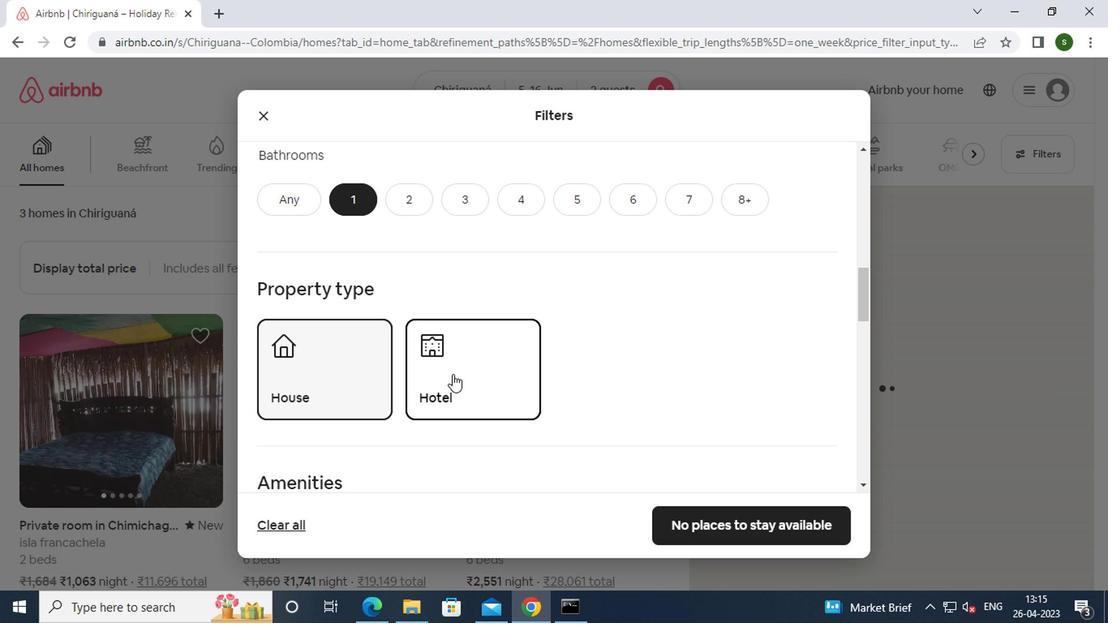 
Action: Mouse scrolled (450, 365) with delta (0, 0)
Screenshot: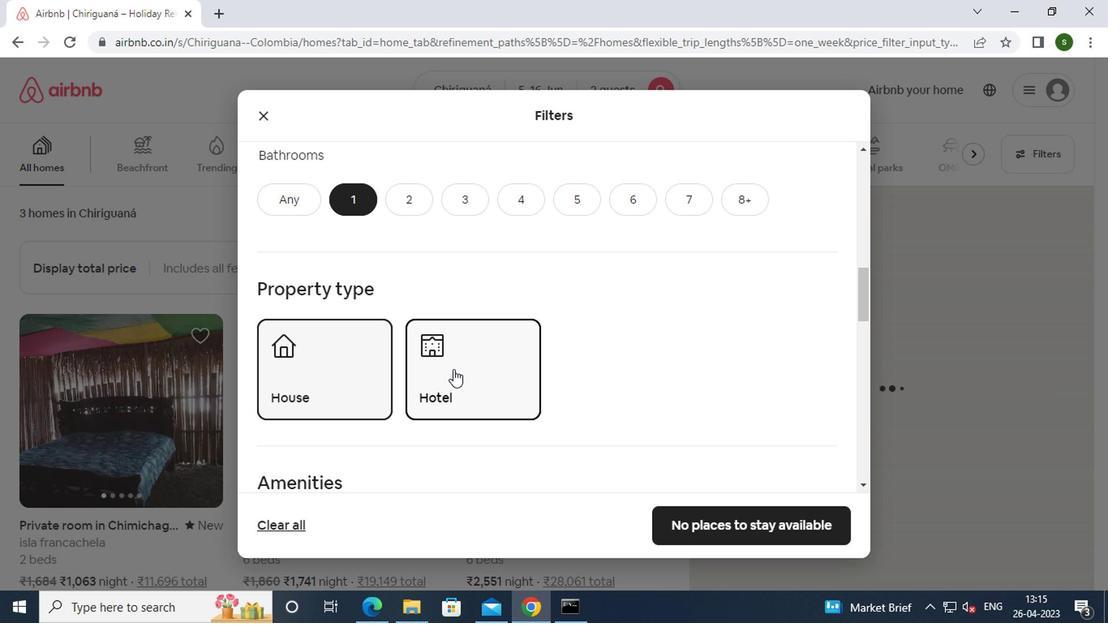 
Action: Mouse scrolled (450, 365) with delta (0, 0)
Screenshot: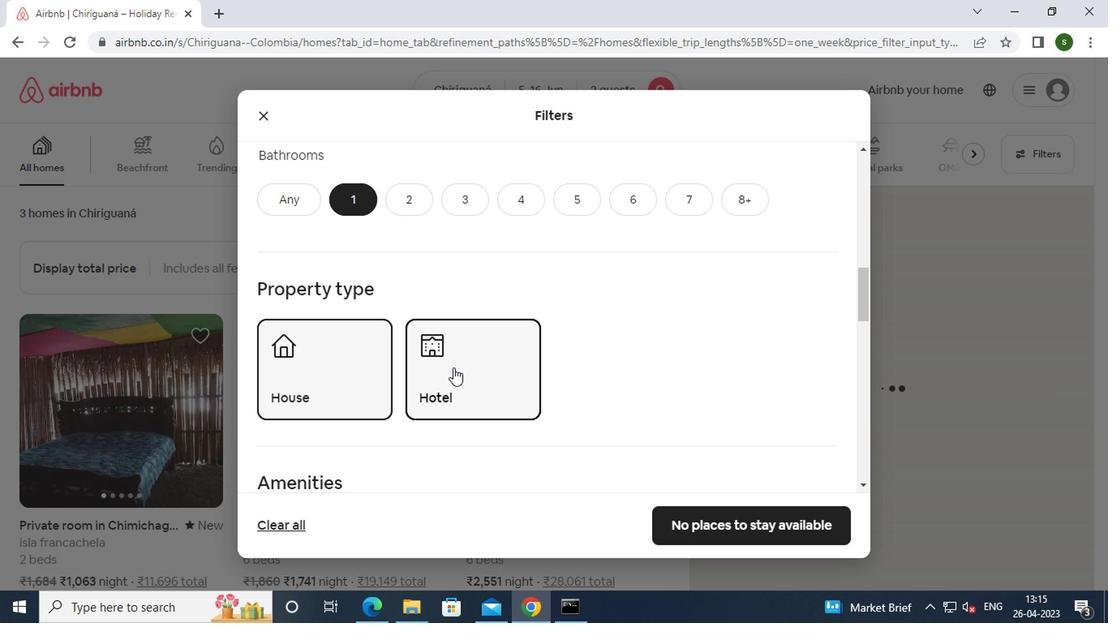 
Action: Mouse scrolled (450, 365) with delta (0, 0)
Screenshot: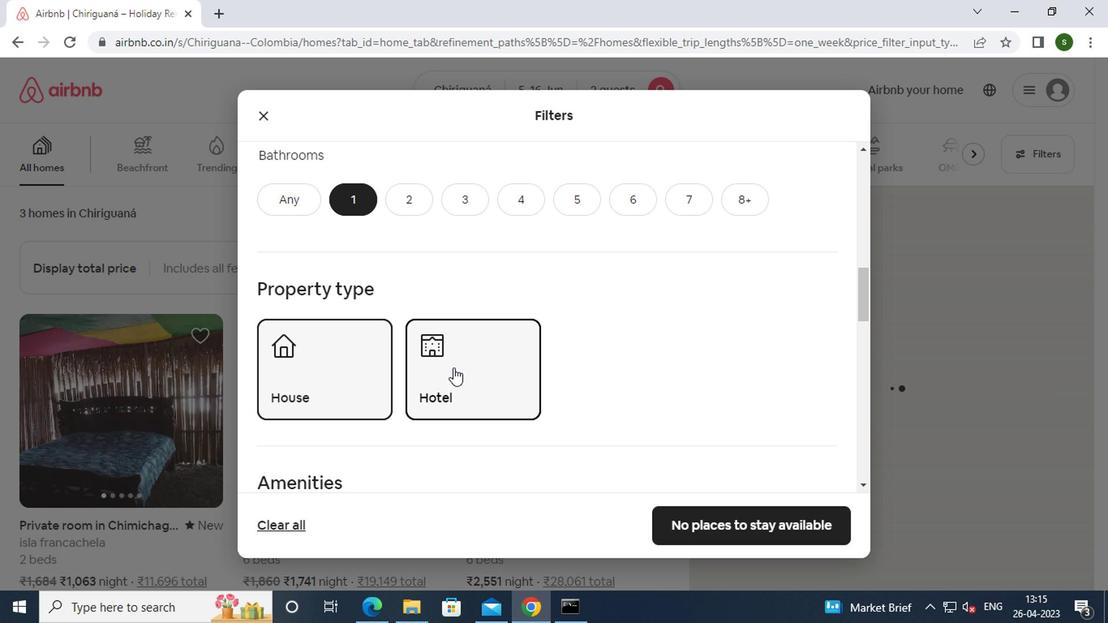 
Action: Mouse scrolled (450, 365) with delta (0, 0)
Screenshot: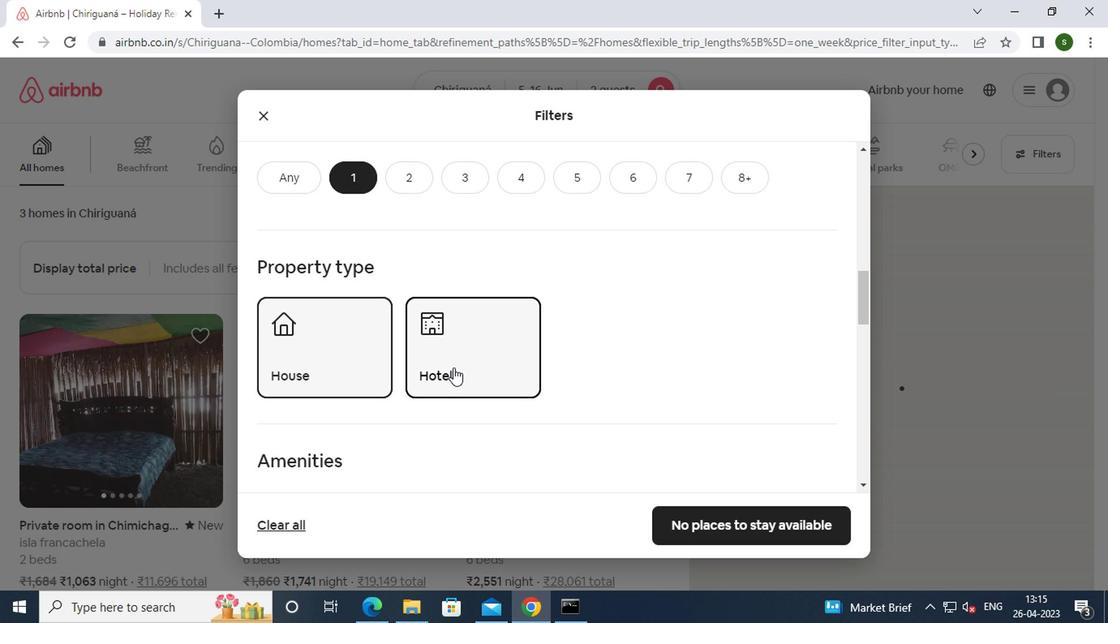 
Action: Mouse moved to (462, 365)
Screenshot: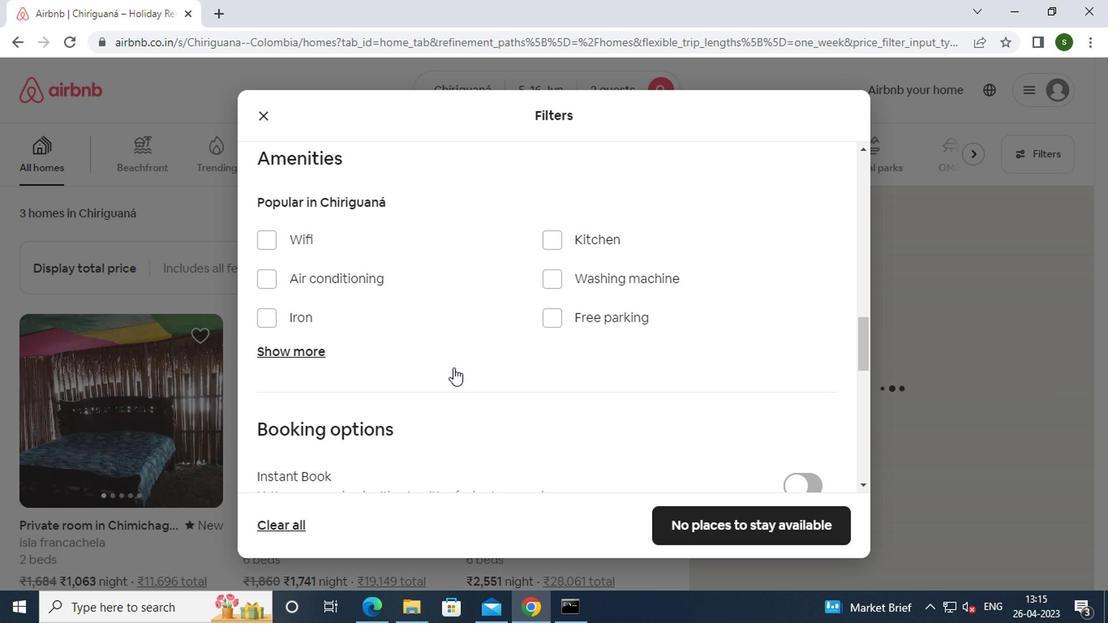 
Action: Mouse scrolled (462, 364) with delta (0, -1)
Screenshot: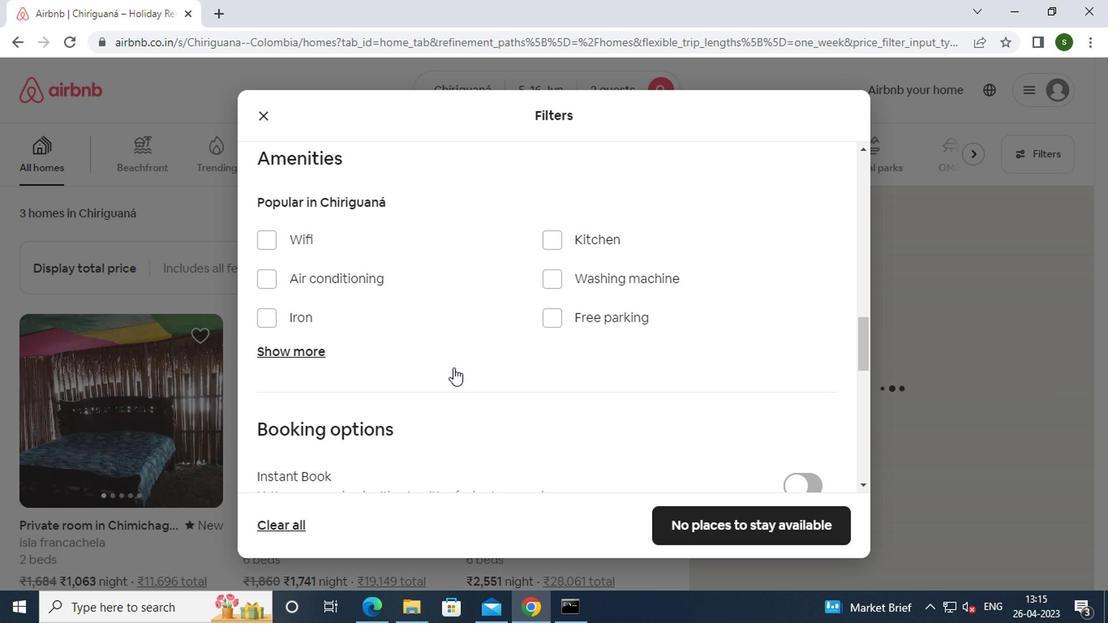 
Action: Mouse moved to (482, 372)
Screenshot: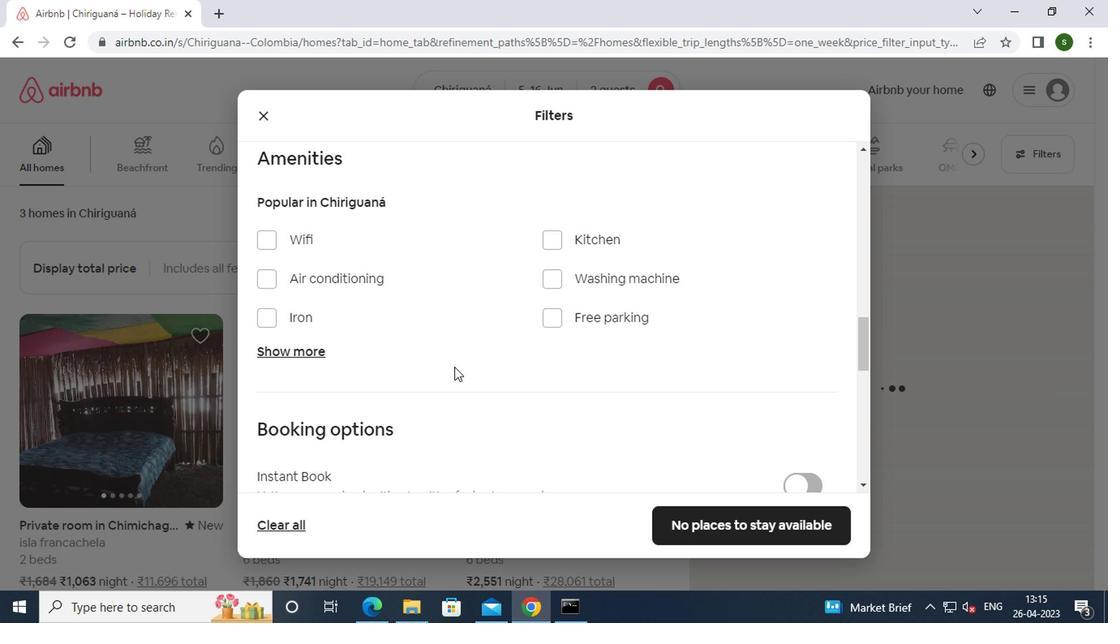 
Action: Mouse scrolled (482, 371) with delta (0, 0)
Screenshot: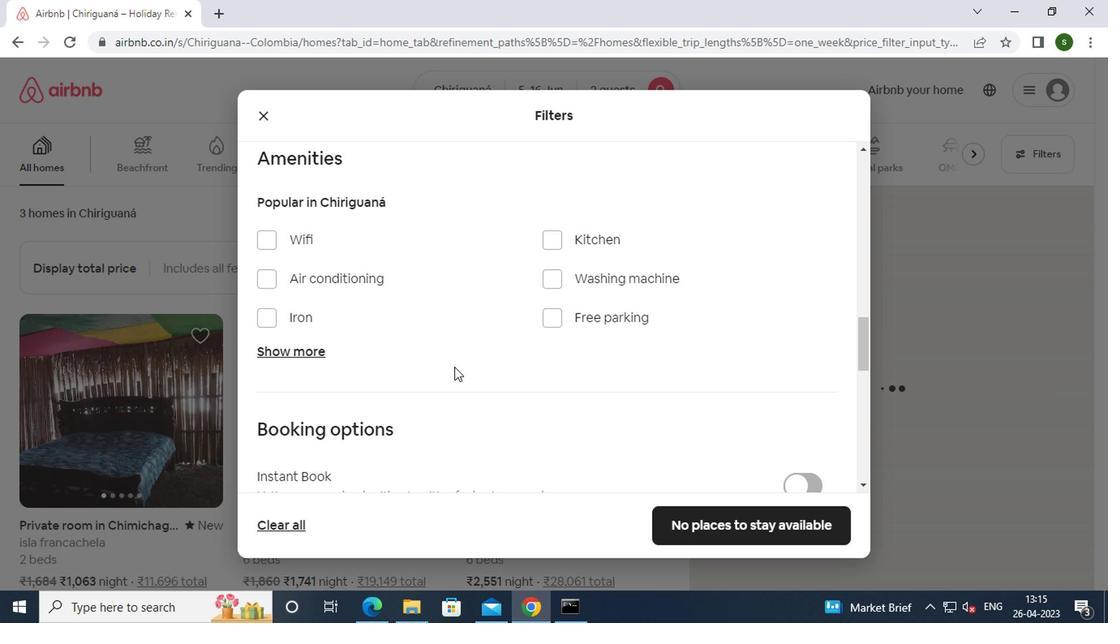 
Action: Mouse moved to (500, 376)
Screenshot: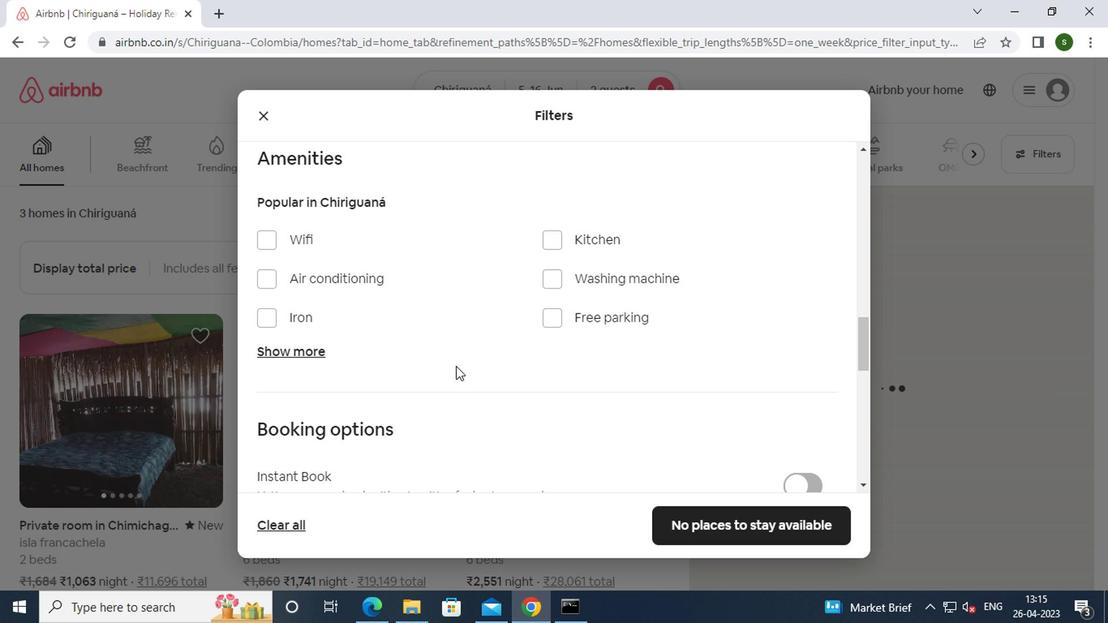
Action: Mouse scrolled (500, 375) with delta (0, 0)
Screenshot: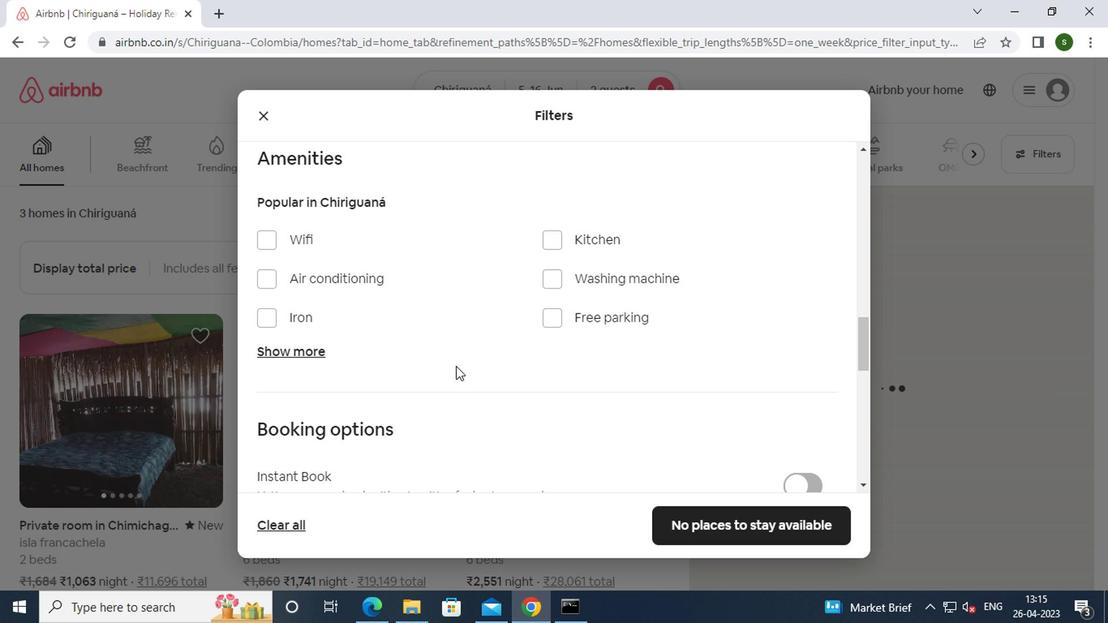
Action: Mouse moved to (510, 380)
Screenshot: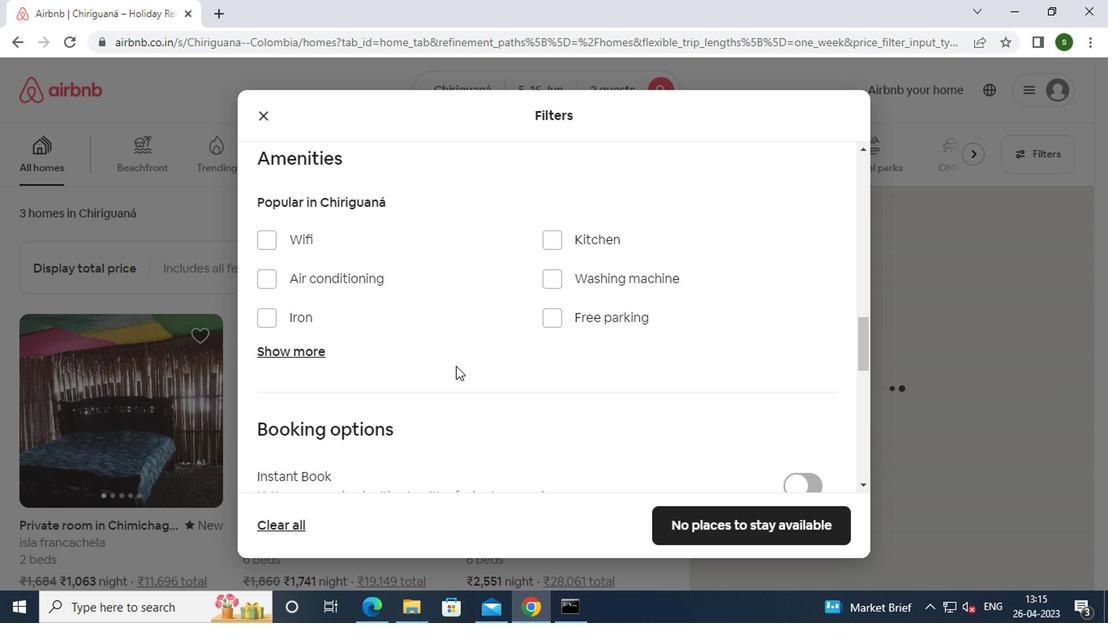 
Action: Mouse scrolled (510, 379) with delta (0, 0)
Screenshot: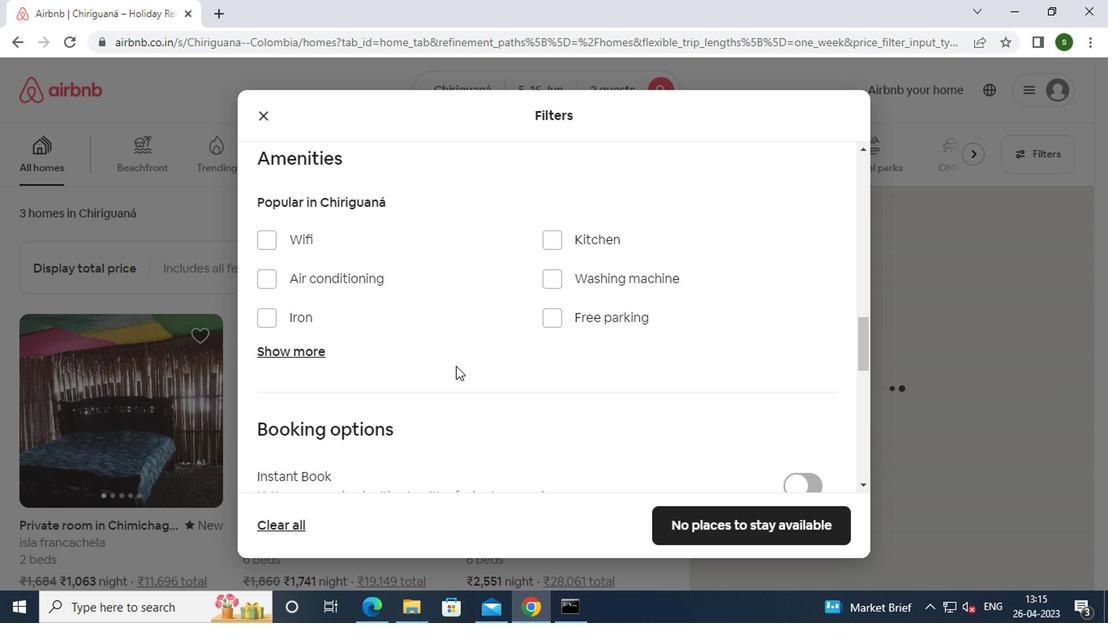 
Action: Mouse scrolled (510, 379) with delta (0, 0)
Screenshot: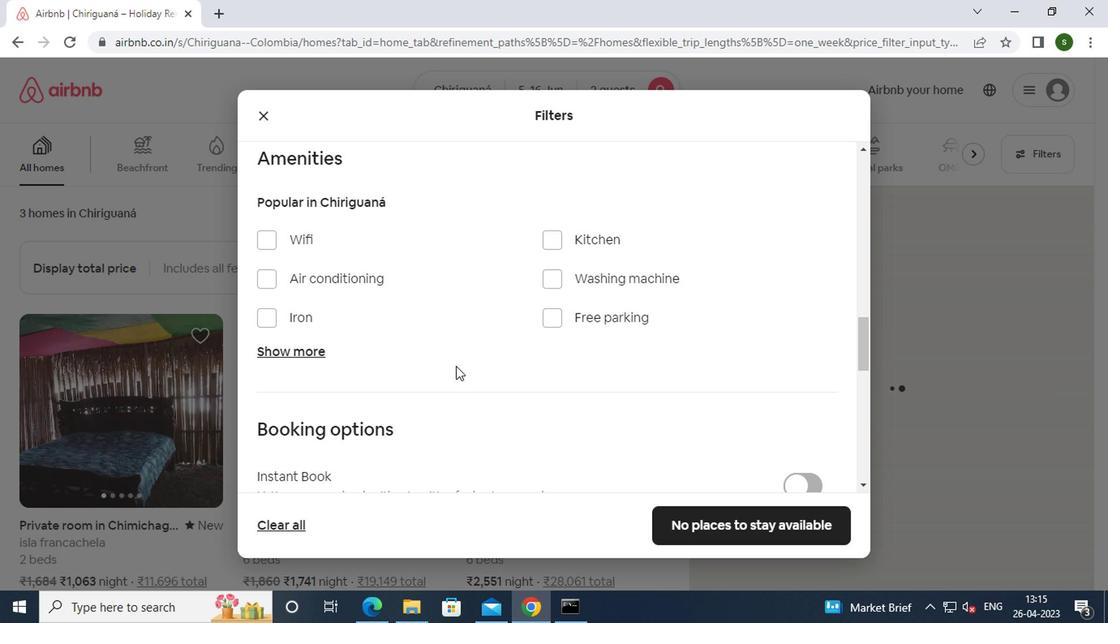 
Action: Mouse moved to (563, 359)
Screenshot: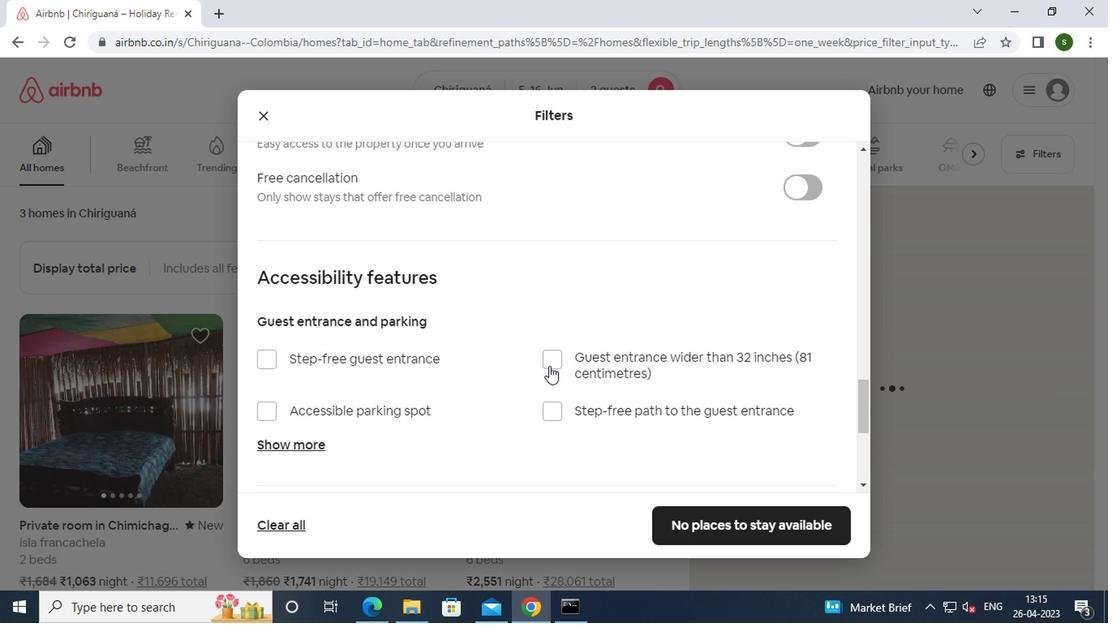 
Action: Mouse scrolled (563, 360) with delta (0, 0)
Screenshot: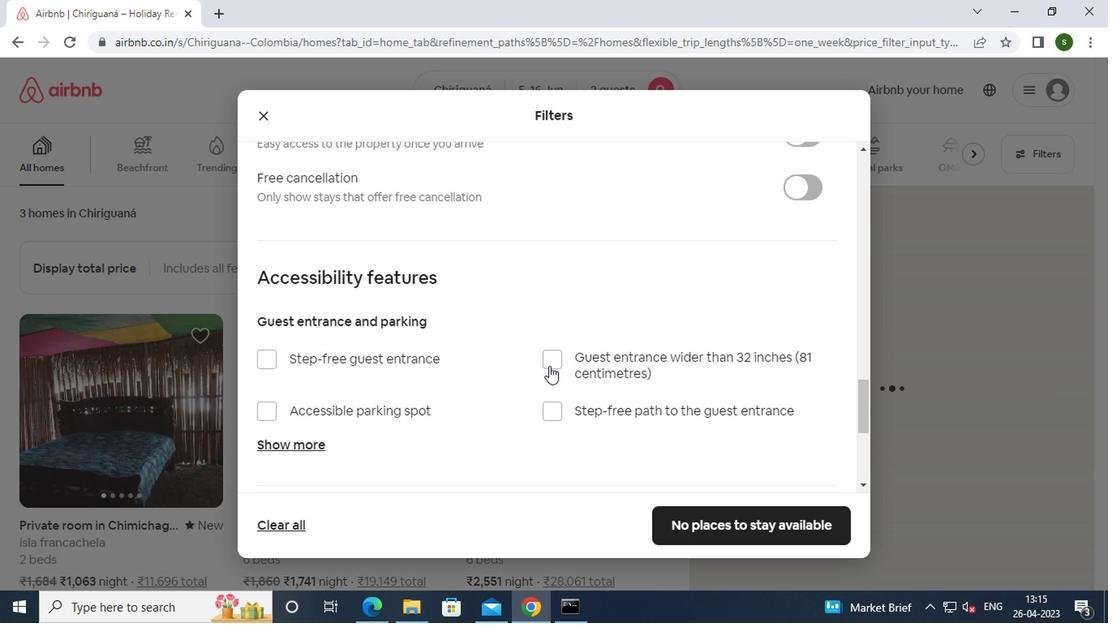 
Action: Mouse moved to (800, 222)
Screenshot: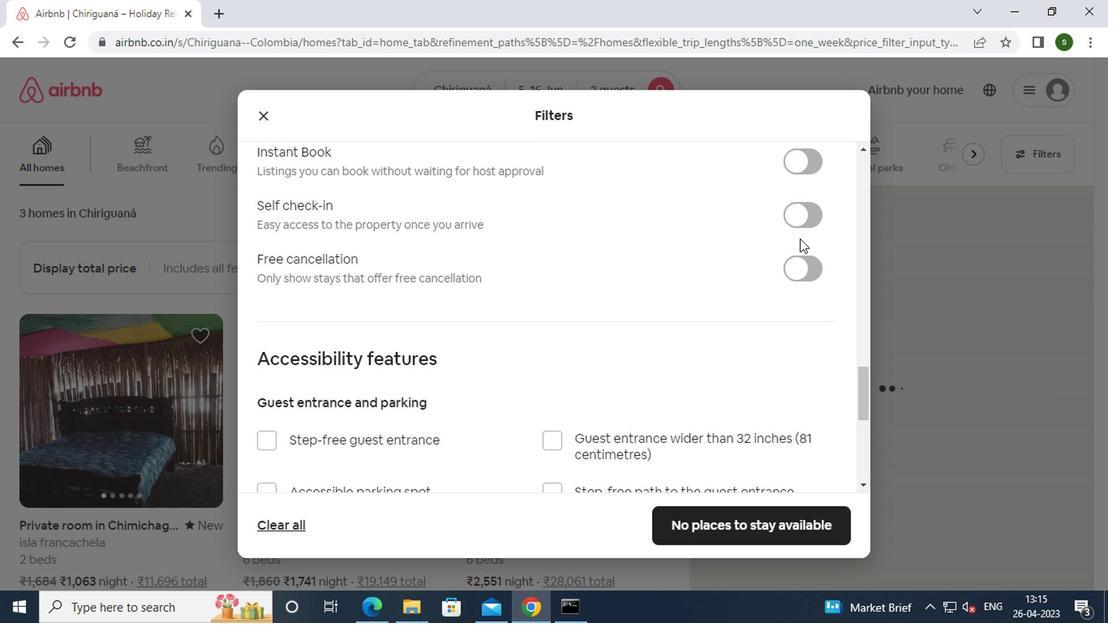 
Action: Mouse pressed left at (800, 222)
Screenshot: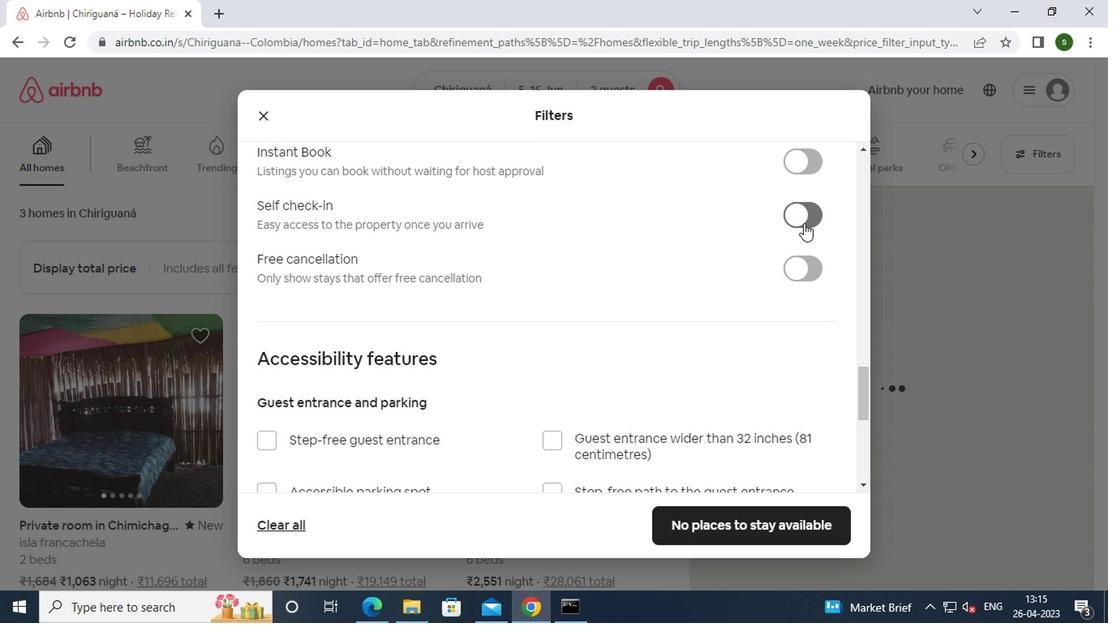 
Action: Mouse moved to (671, 292)
Screenshot: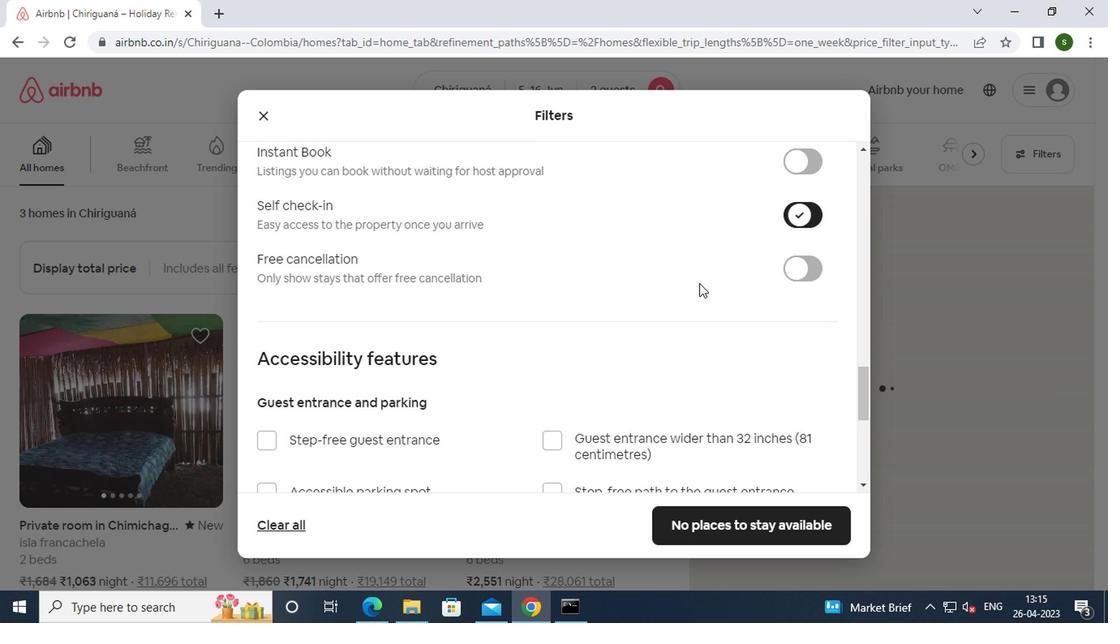 
Action: Mouse scrolled (671, 292) with delta (0, 0)
Screenshot: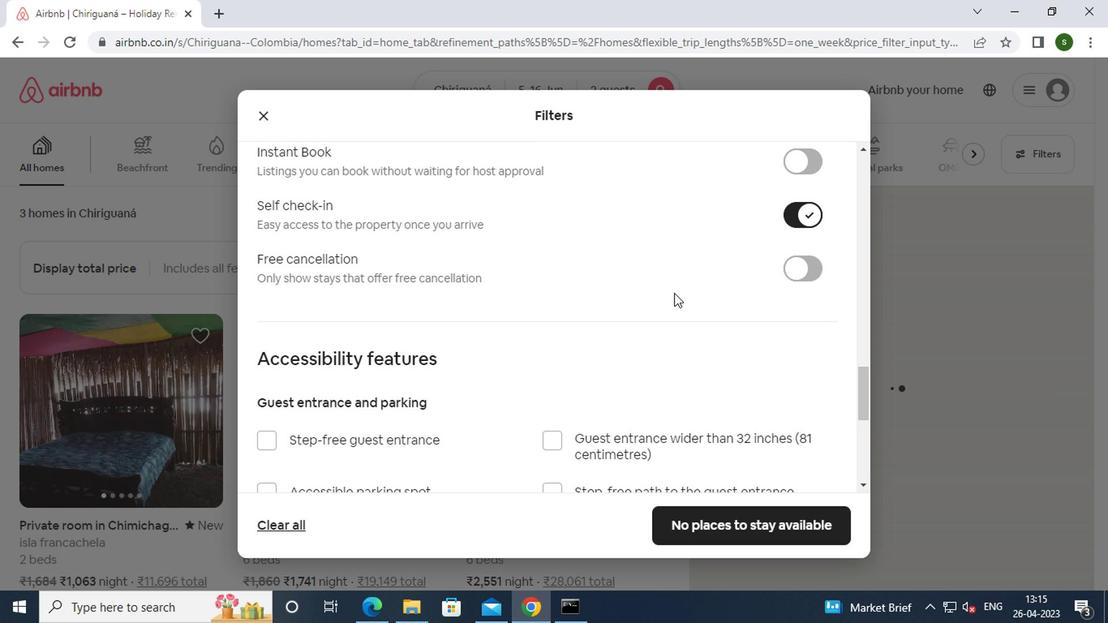 
Action: Mouse scrolled (671, 292) with delta (0, 0)
Screenshot: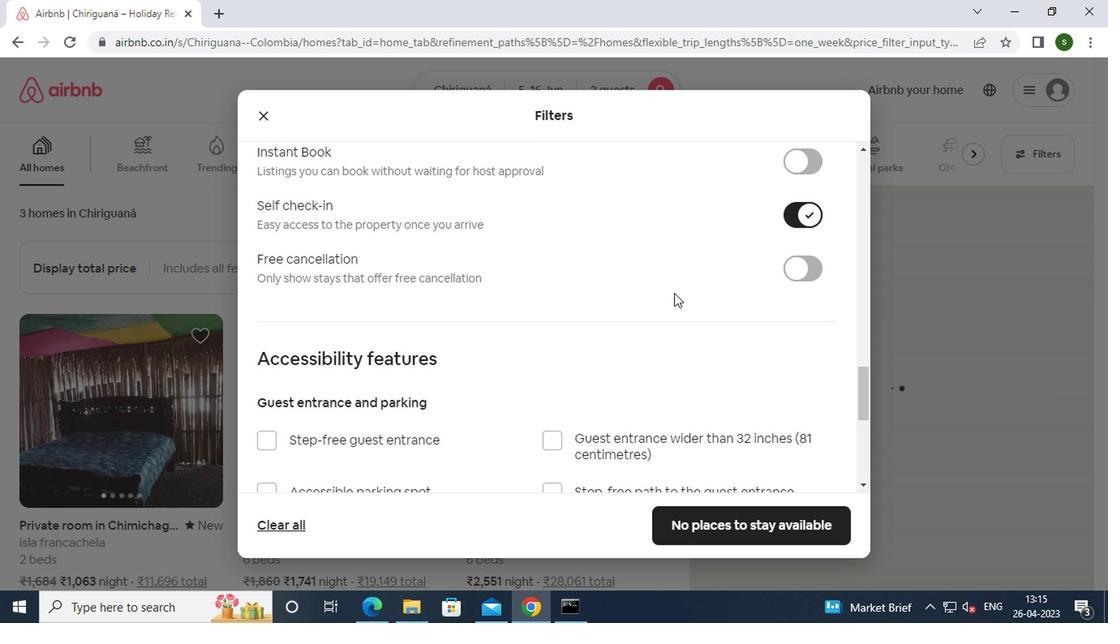
Action: Mouse scrolled (671, 292) with delta (0, 0)
Screenshot: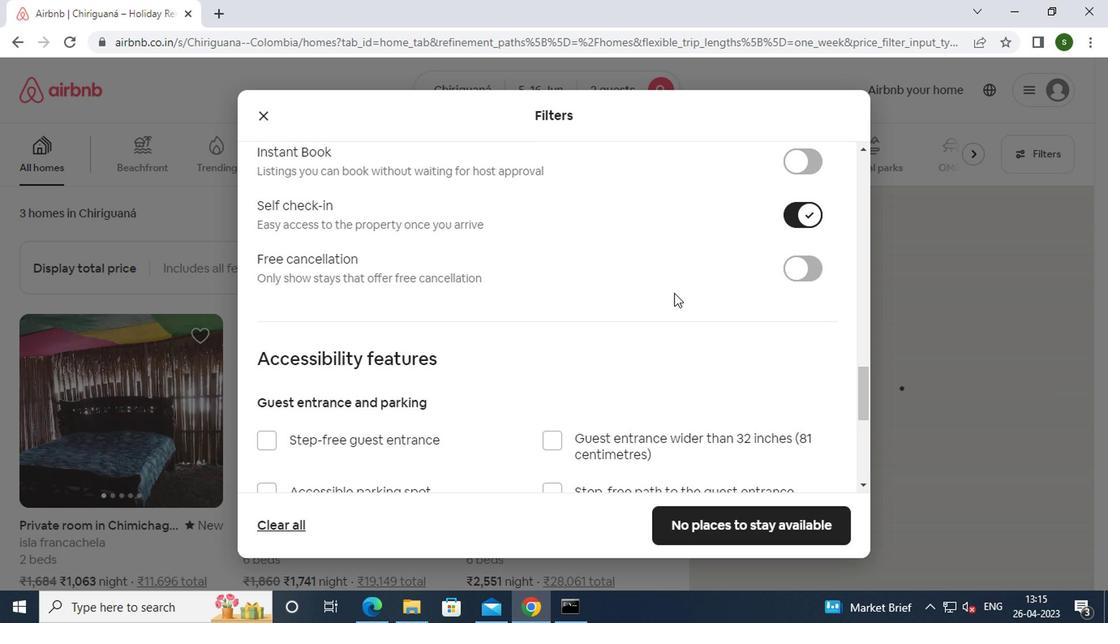 
Action: Mouse scrolled (671, 292) with delta (0, 0)
Screenshot: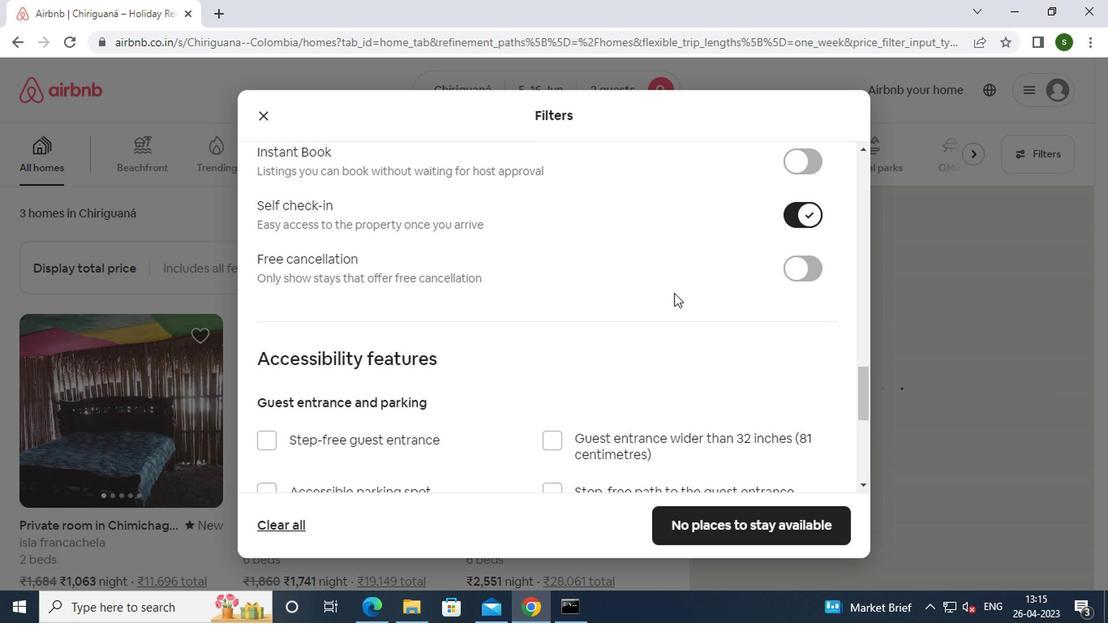 
Action: Mouse scrolled (671, 292) with delta (0, 0)
Screenshot: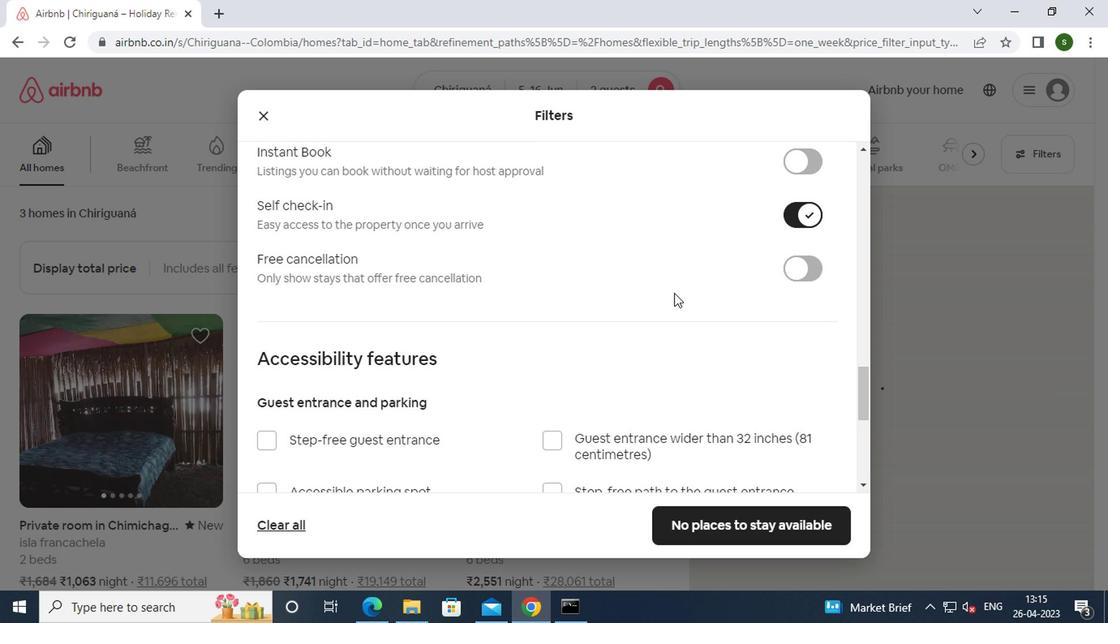
Action: Mouse scrolled (671, 292) with delta (0, 0)
Screenshot: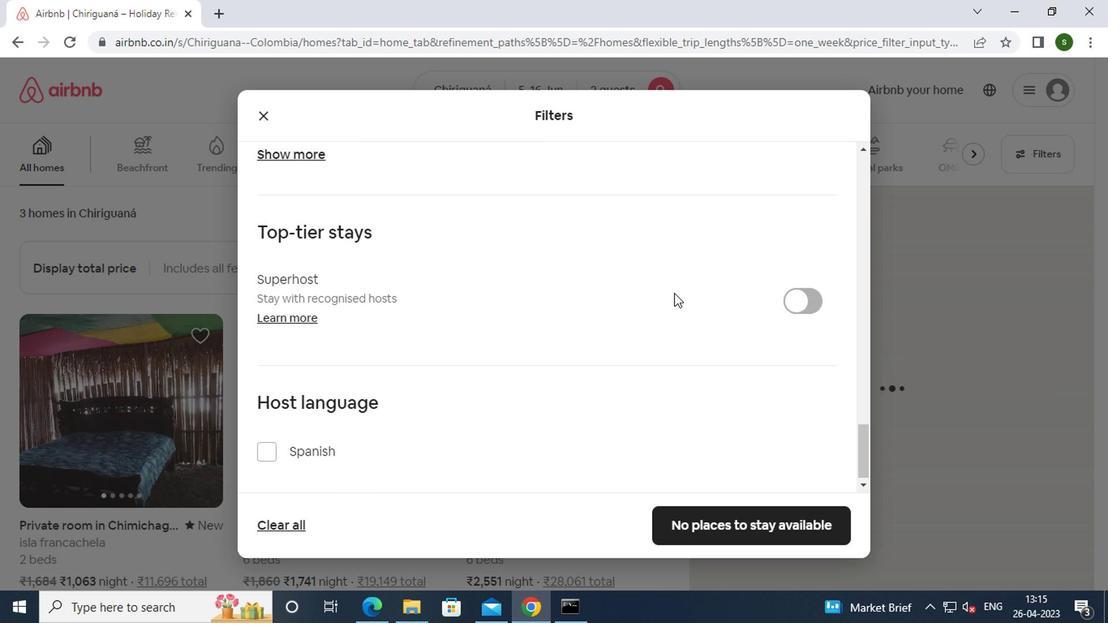 
Action: Mouse scrolled (671, 292) with delta (0, 0)
Screenshot: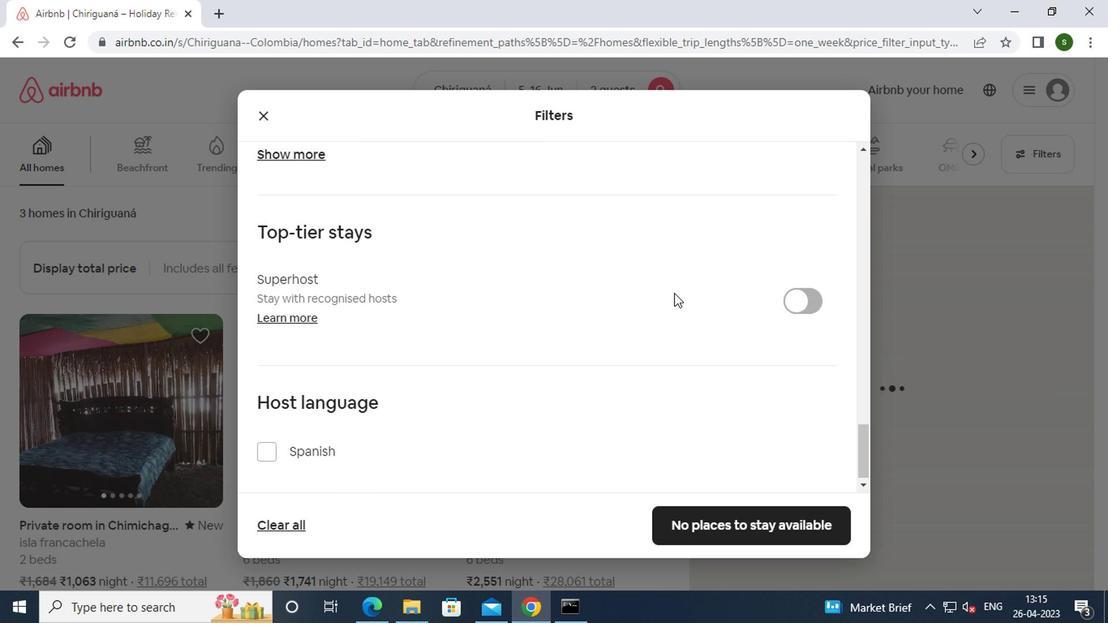 
Action: Mouse scrolled (671, 292) with delta (0, 0)
Screenshot: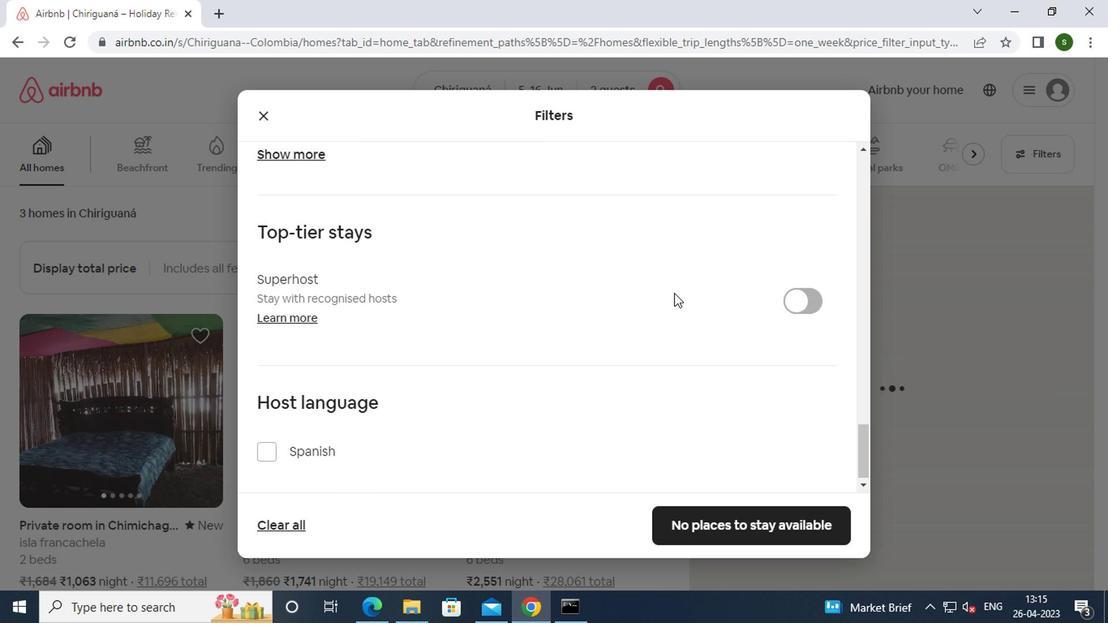 
Action: Mouse scrolled (671, 292) with delta (0, 0)
Screenshot: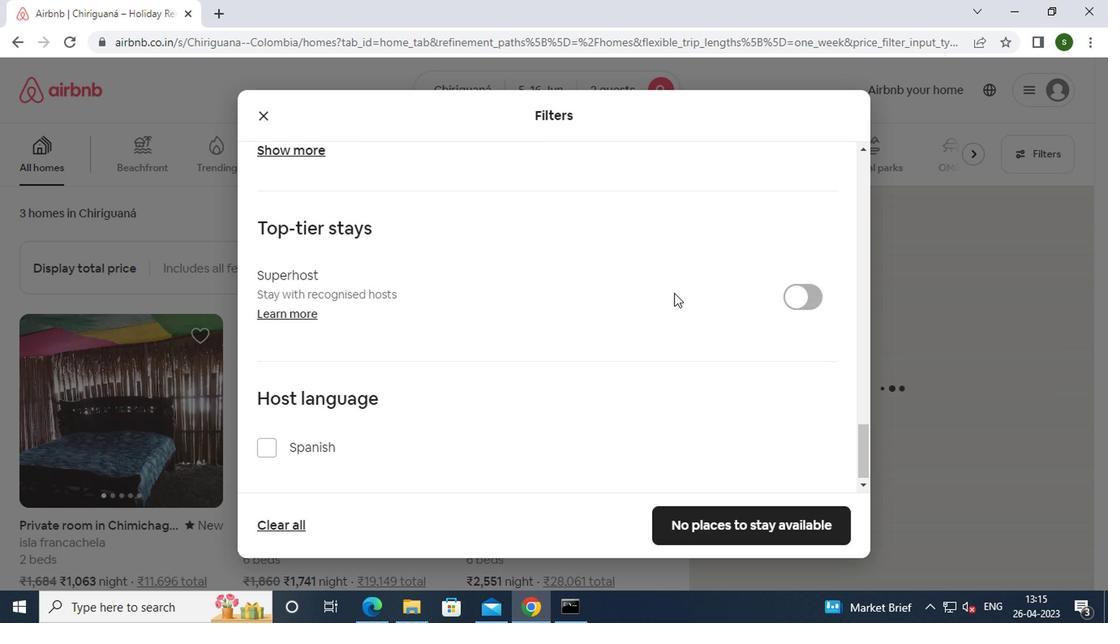 
Action: Mouse scrolled (671, 292) with delta (0, 0)
Screenshot: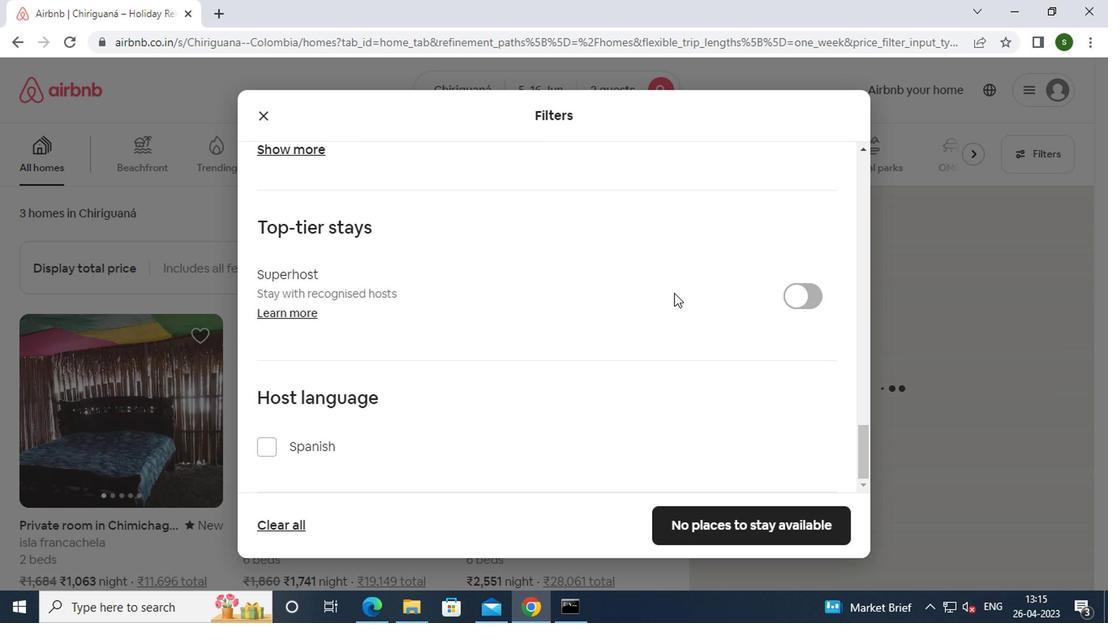 
Action: Mouse moved to (669, 513)
Screenshot: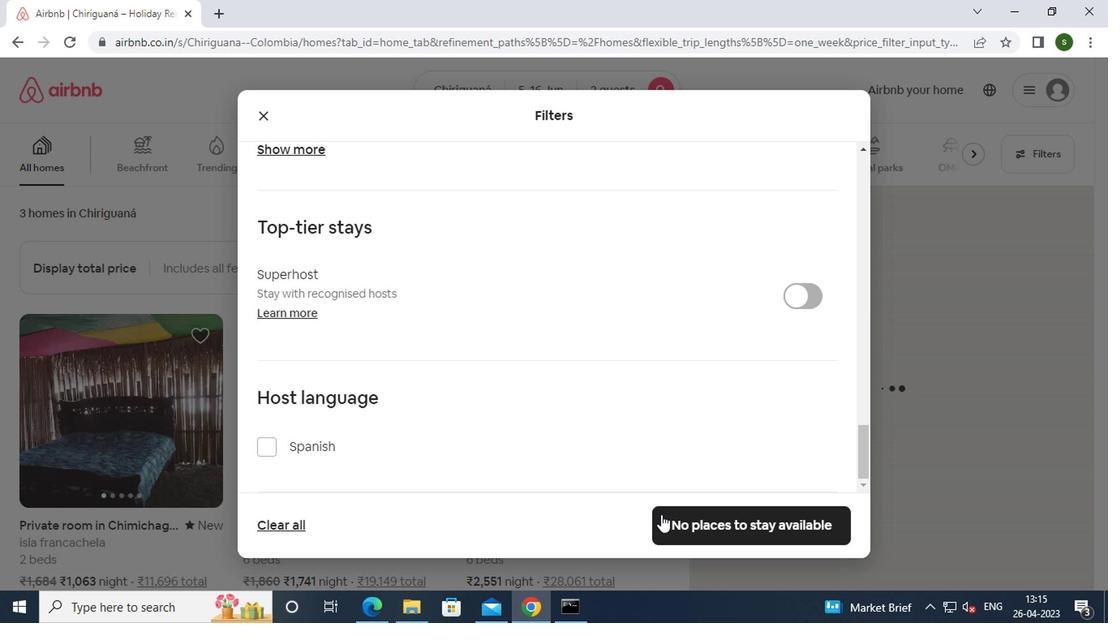 
Action: Mouse pressed left at (669, 513)
Screenshot: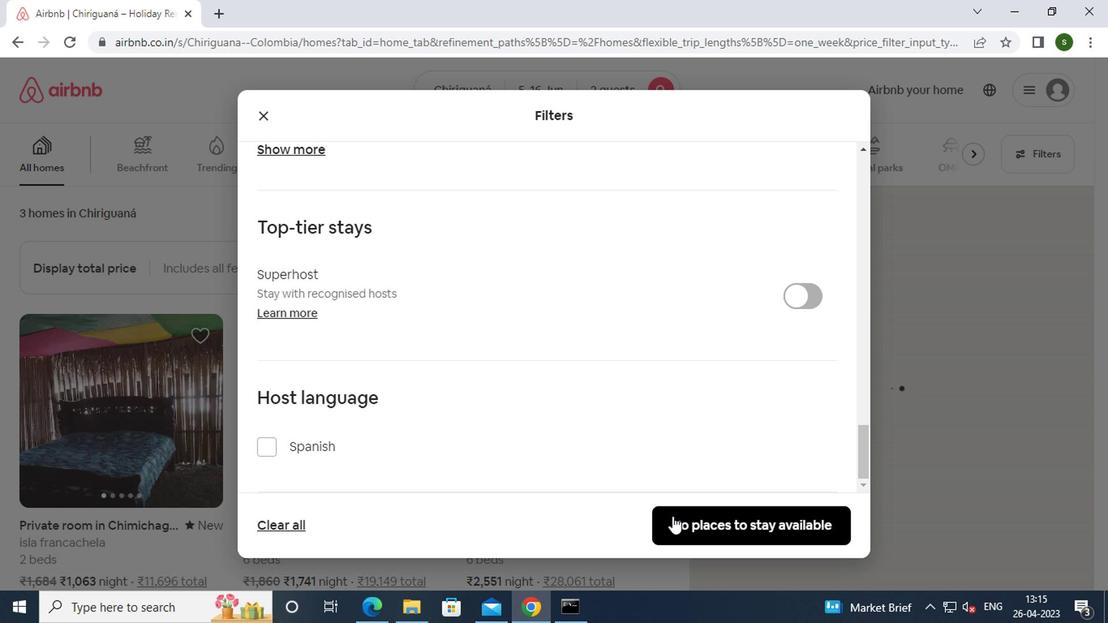 
